 Task: Add Sprouts Artichoke Hearts to the cart.
Action: Mouse moved to (26, 257)
Screenshot: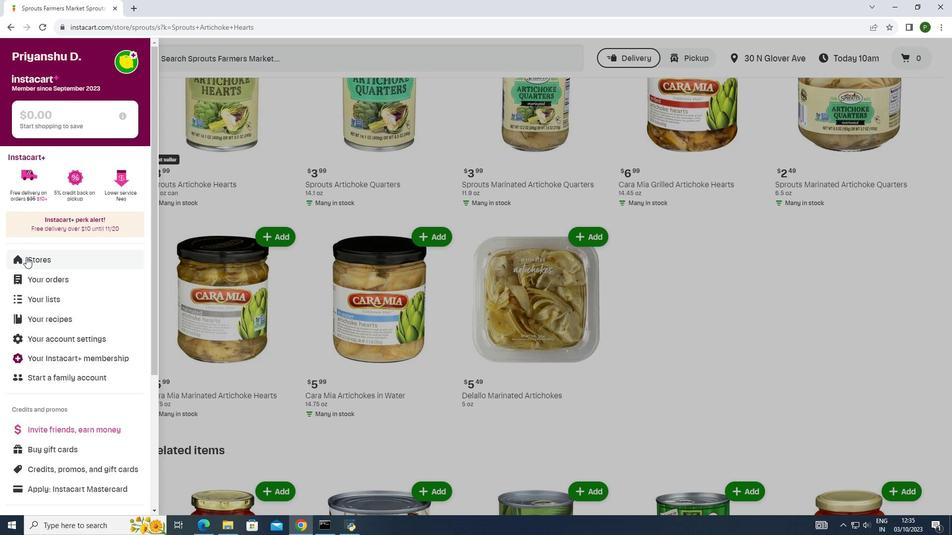 
Action: Mouse pressed left at (26, 257)
Screenshot: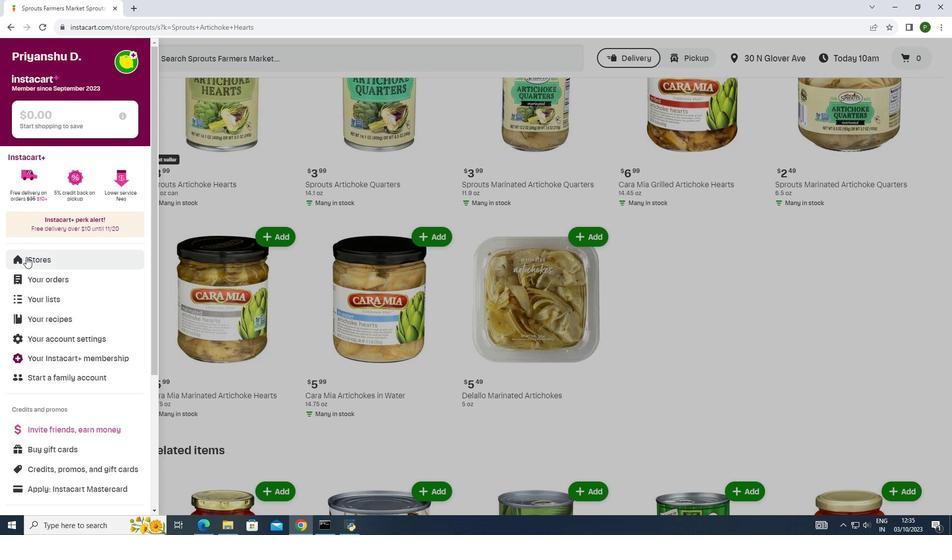
Action: Mouse moved to (212, 98)
Screenshot: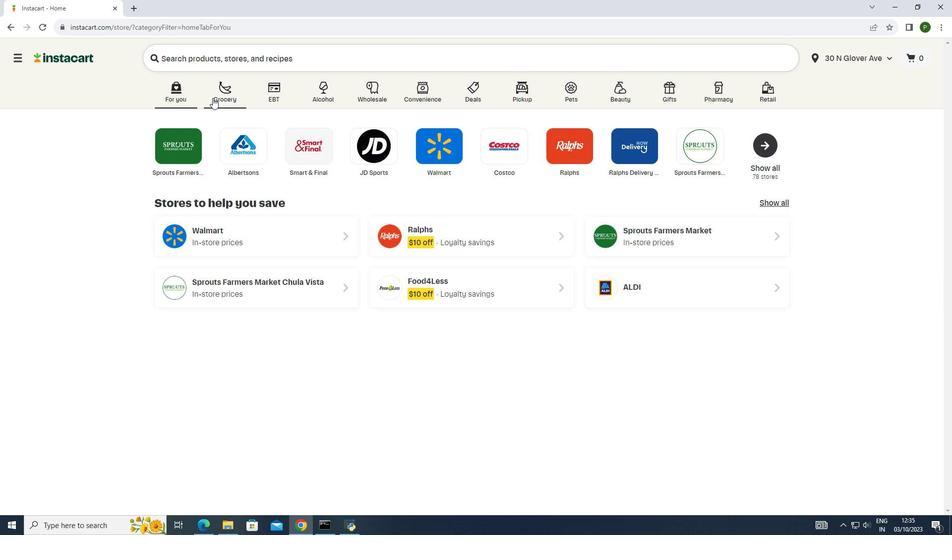 
Action: Mouse pressed left at (212, 98)
Screenshot: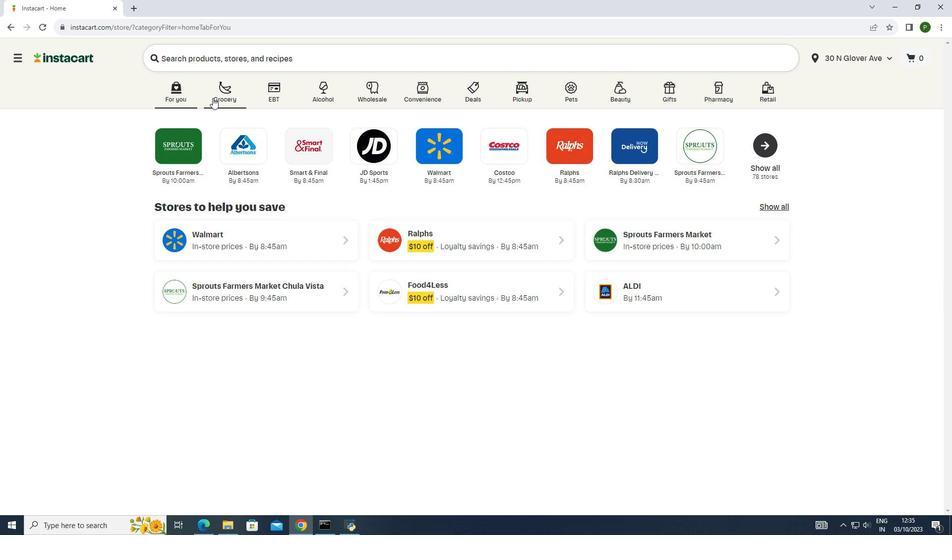 
Action: Mouse moved to (490, 157)
Screenshot: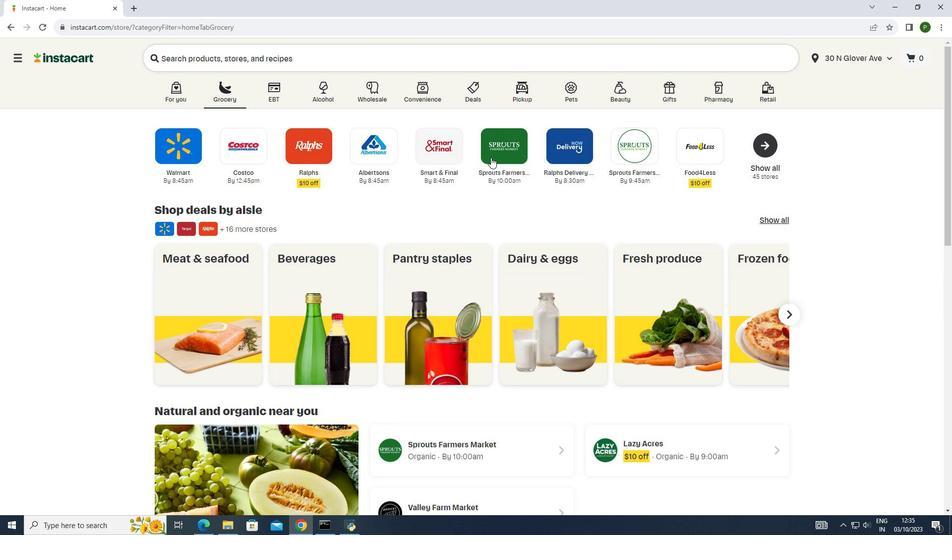 
Action: Mouse pressed left at (490, 157)
Screenshot: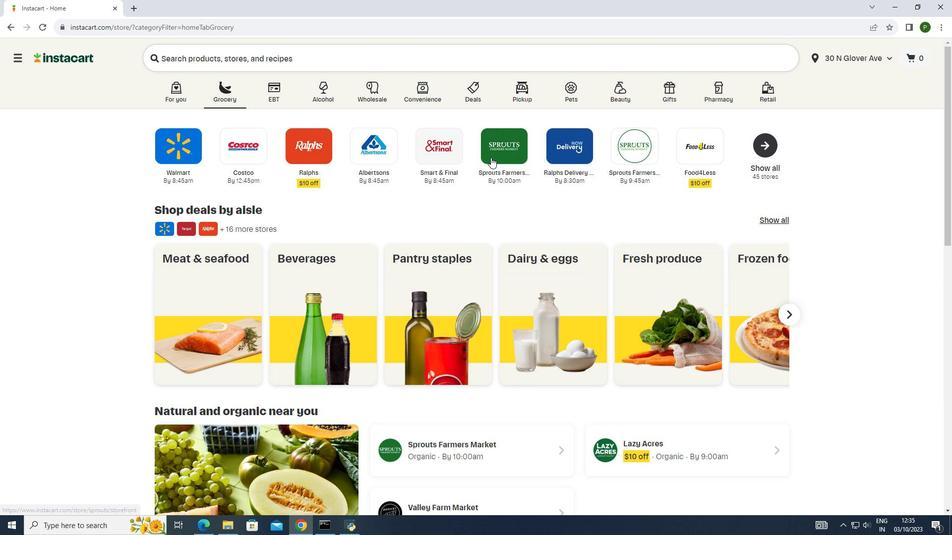 
Action: Mouse moved to (84, 266)
Screenshot: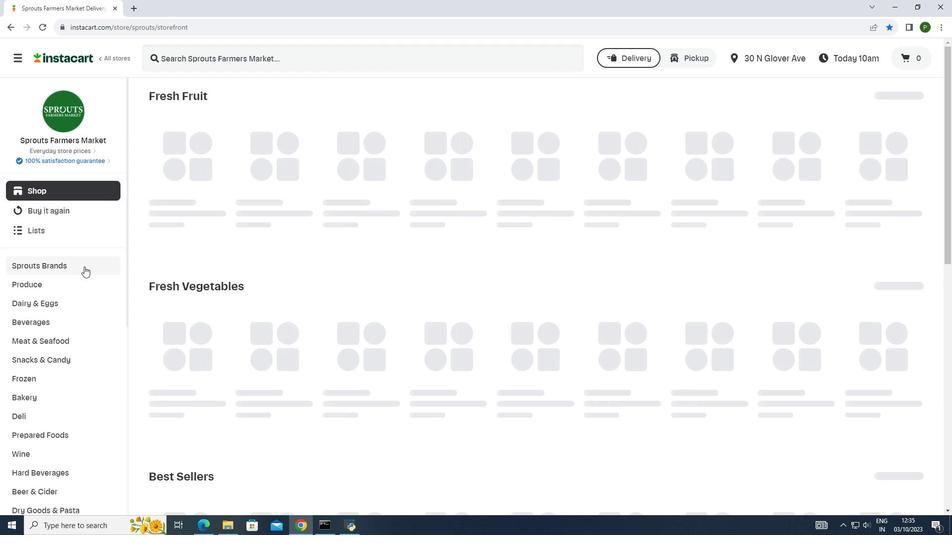 
Action: Mouse pressed left at (84, 266)
Screenshot: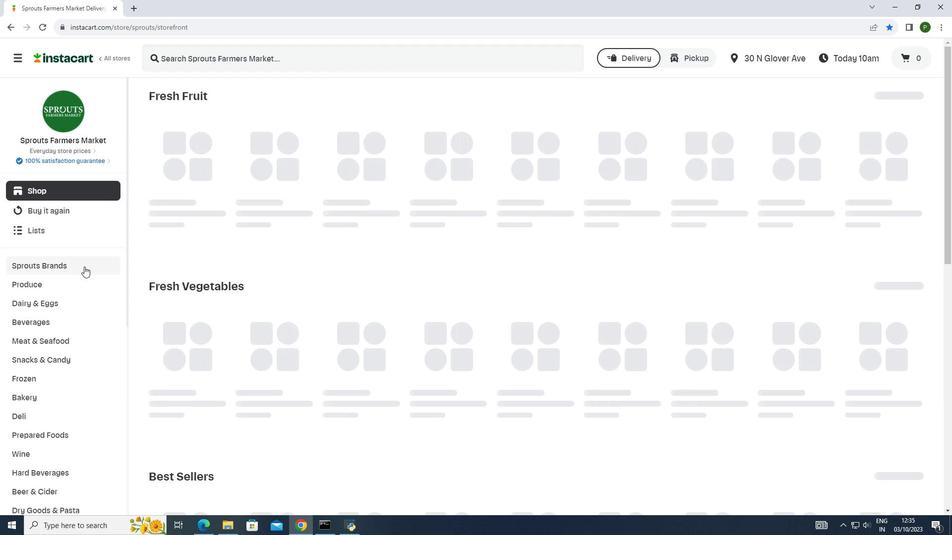 
Action: Mouse moved to (51, 344)
Screenshot: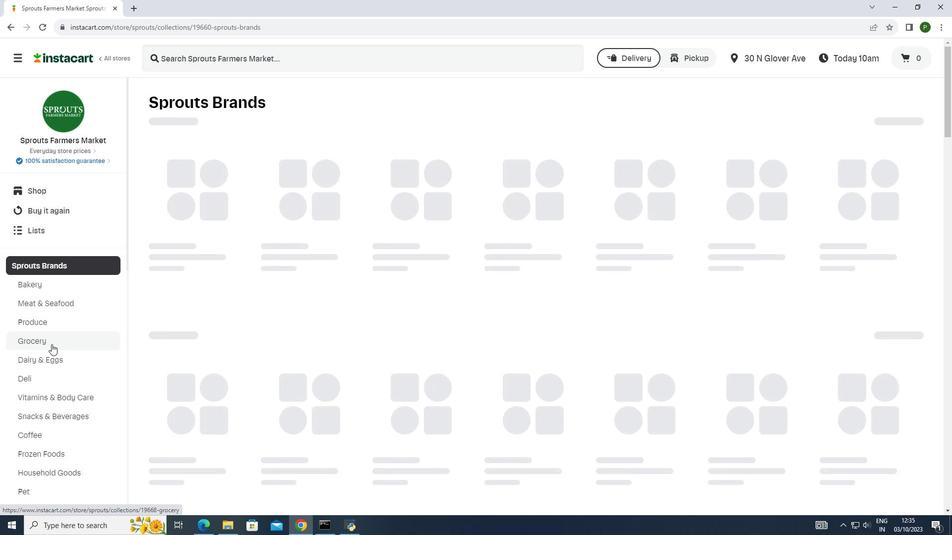 
Action: Mouse pressed left at (51, 344)
Screenshot: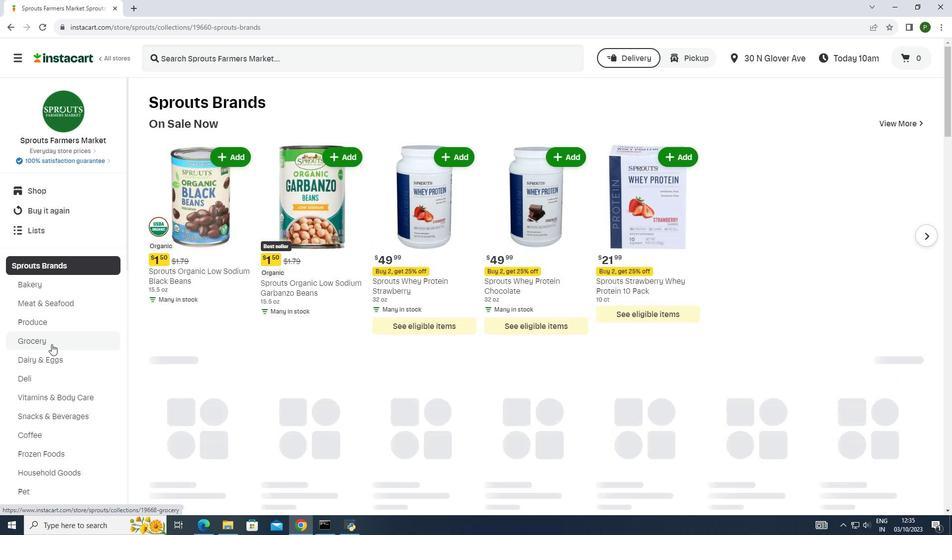 
Action: Mouse moved to (234, 155)
Screenshot: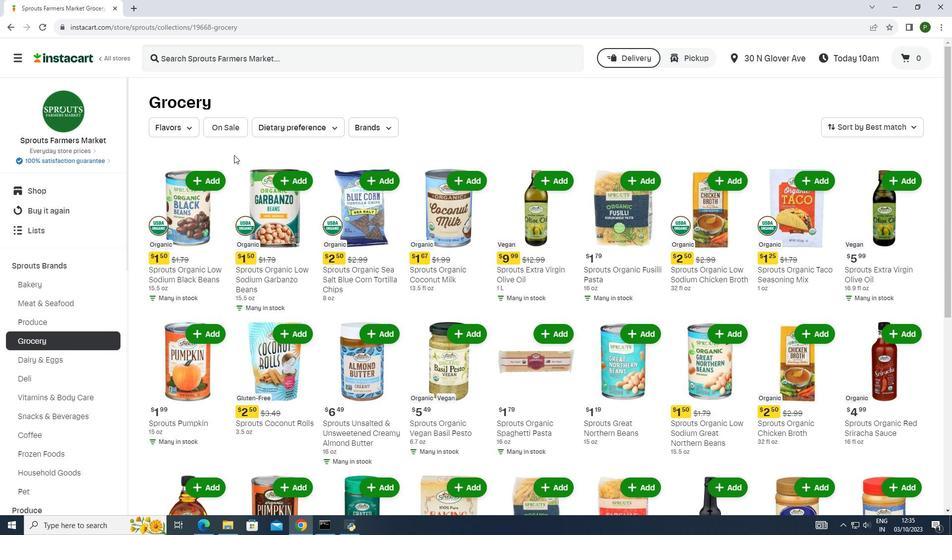 
Action: Mouse scrolled (234, 154) with delta (0, 0)
Screenshot: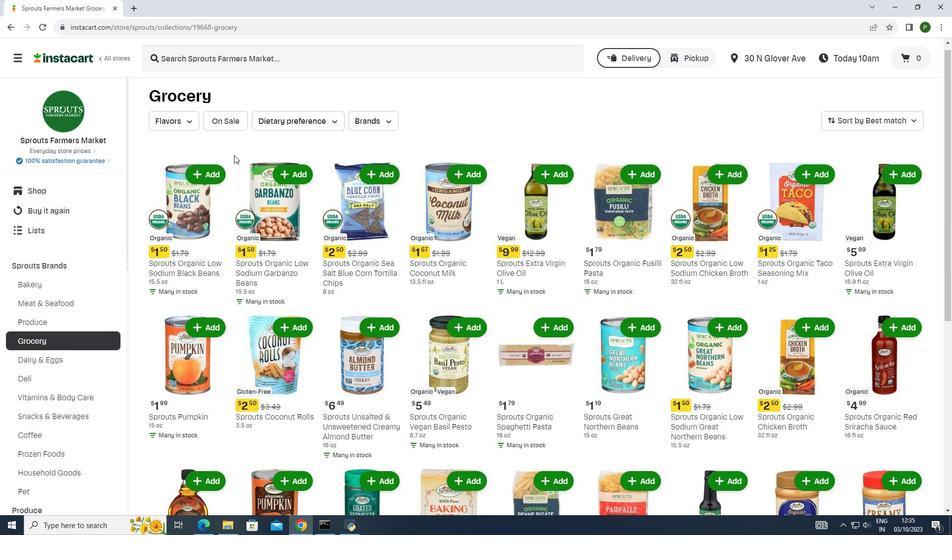 
Action: Mouse scrolled (234, 154) with delta (0, 0)
Screenshot: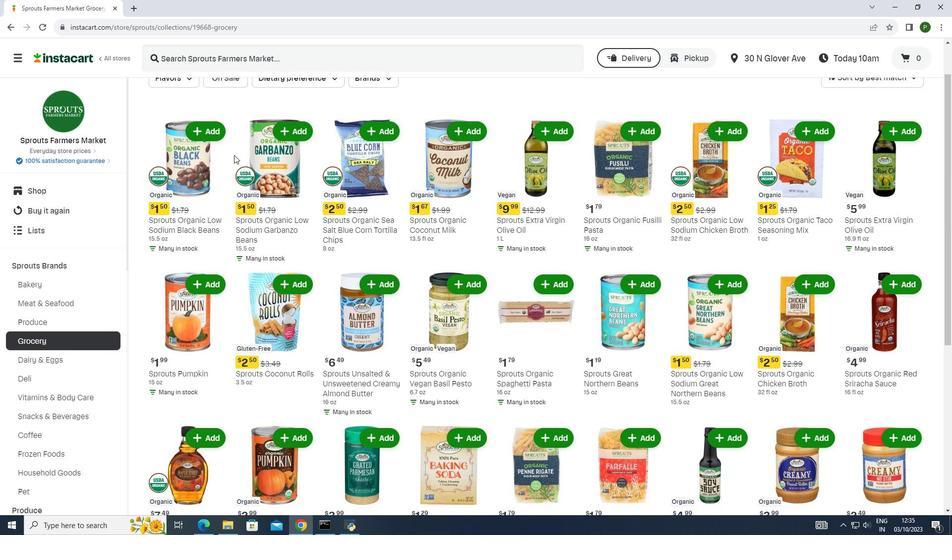 
Action: Mouse moved to (231, 174)
Screenshot: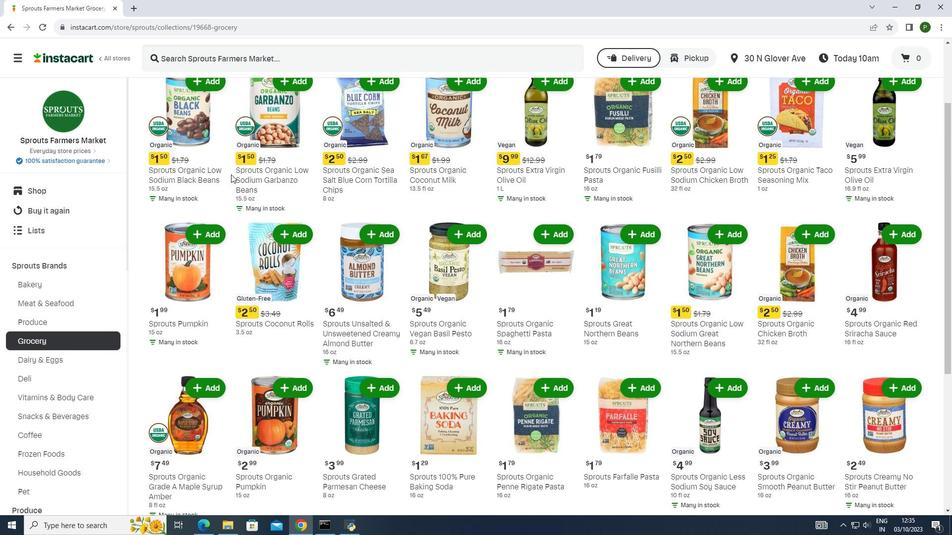 
Action: Mouse scrolled (231, 174) with delta (0, 0)
Screenshot: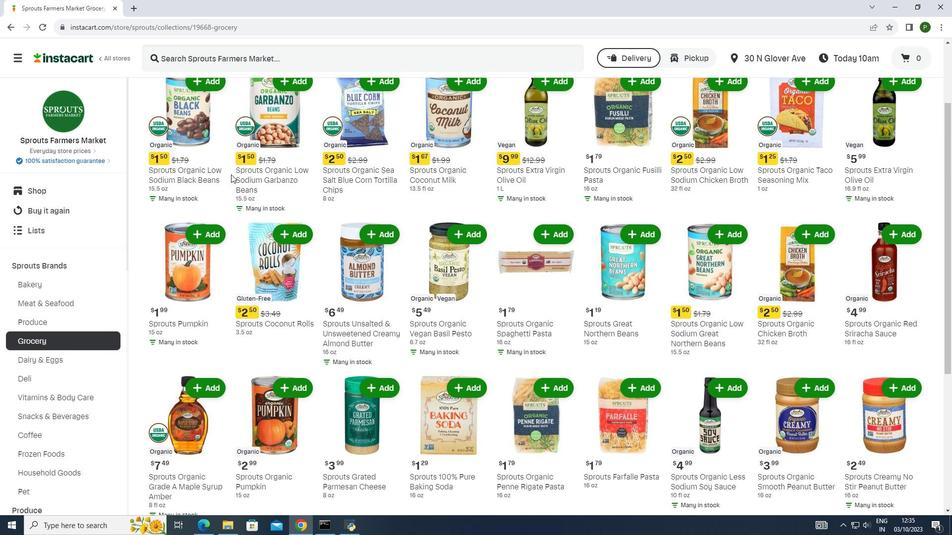 
Action: Mouse moved to (231, 174)
Screenshot: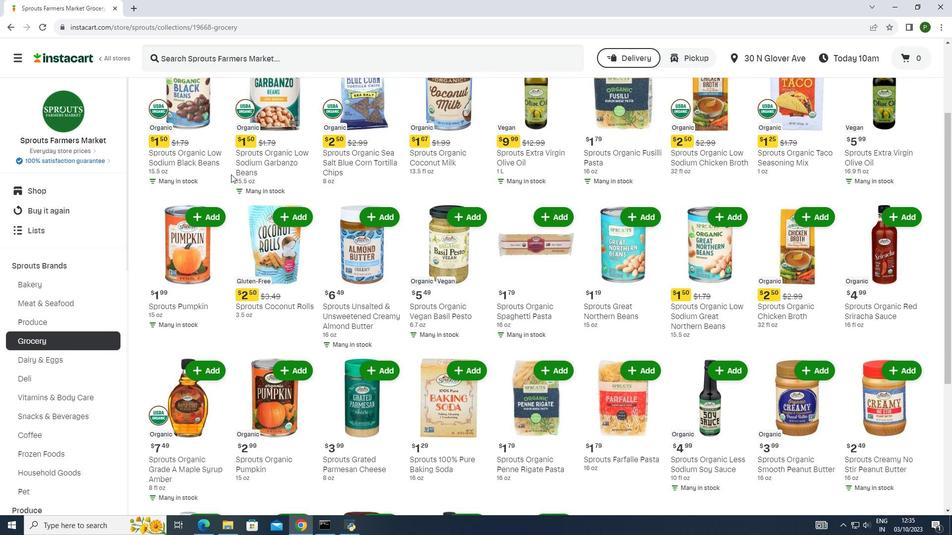 
Action: Mouse scrolled (231, 174) with delta (0, 0)
Screenshot: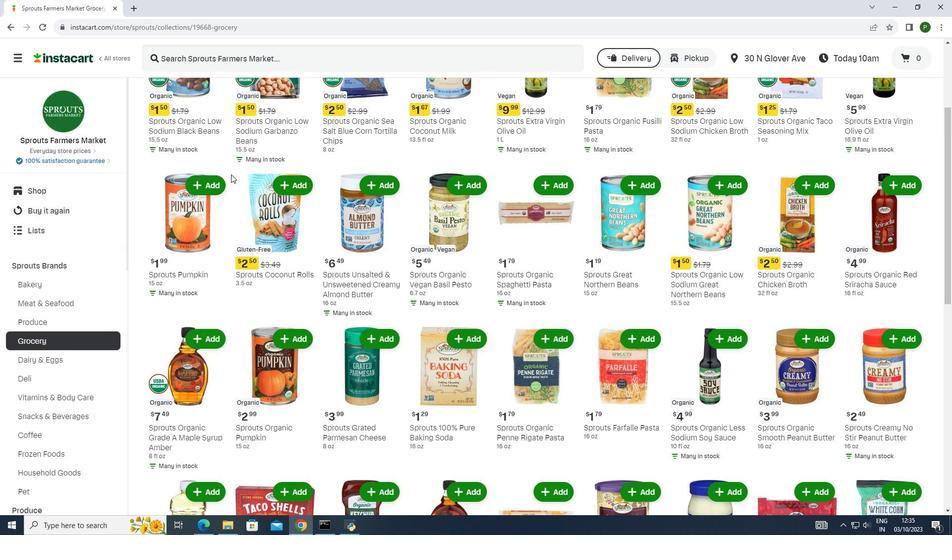 
Action: Mouse scrolled (231, 174) with delta (0, 0)
Screenshot: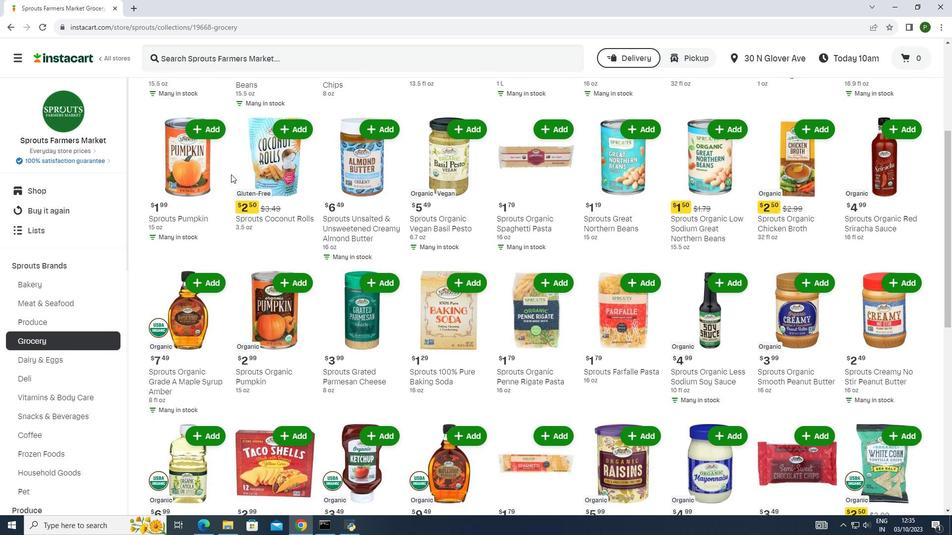 
Action: Mouse scrolled (231, 174) with delta (0, 0)
Screenshot: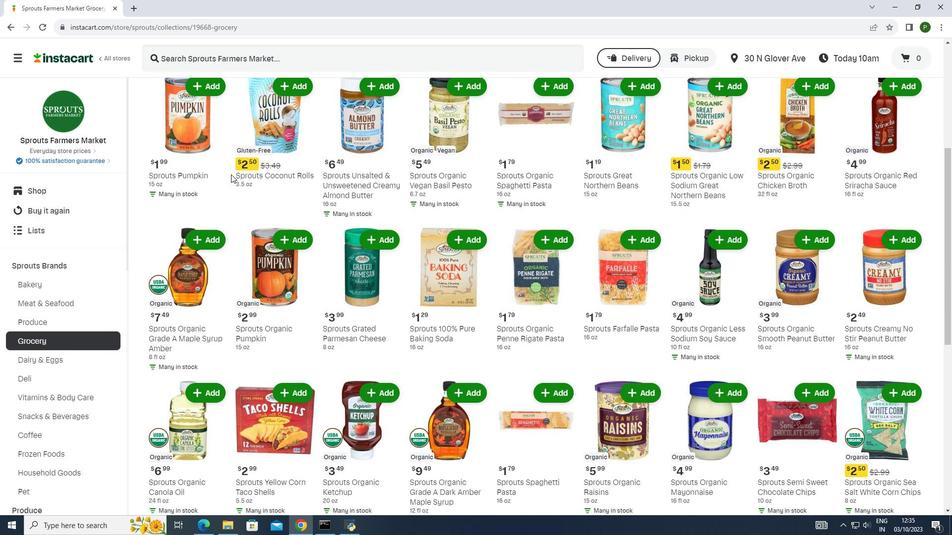 
Action: Mouse scrolled (231, 174) with delta (0, 0)
Screenshot: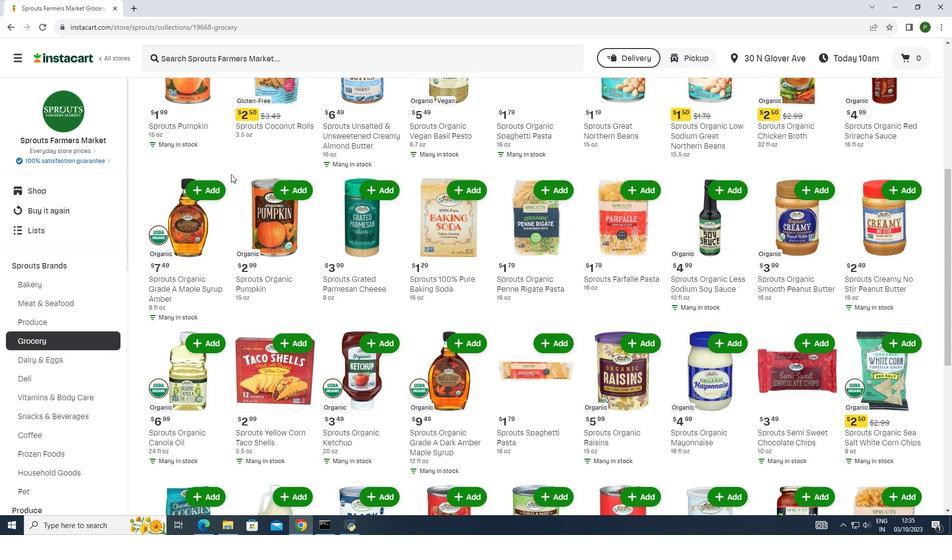 
Action: Mouse scrolled (231, 174) with delta (0, 0)
Screenshot: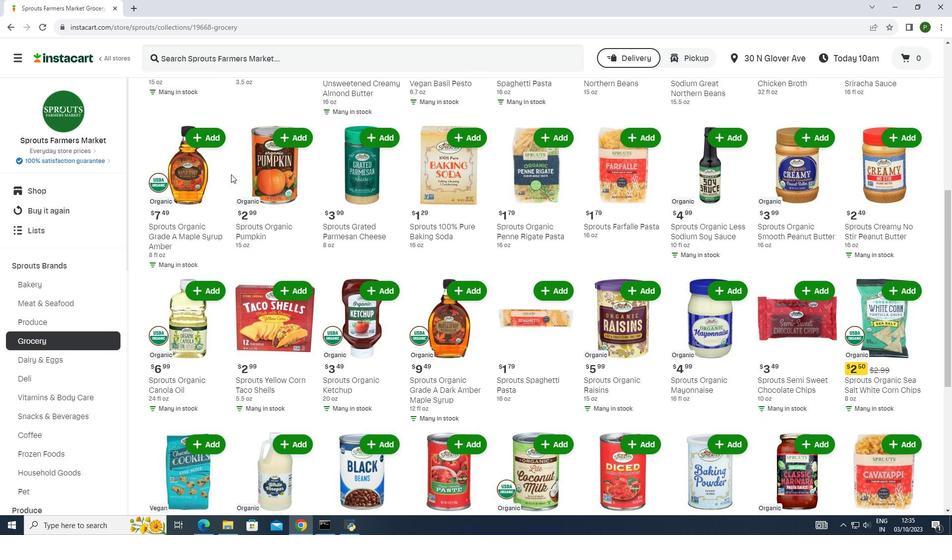 
Action: Mouse scrolled (231, 174) with delta (0, 0)
Screenshot: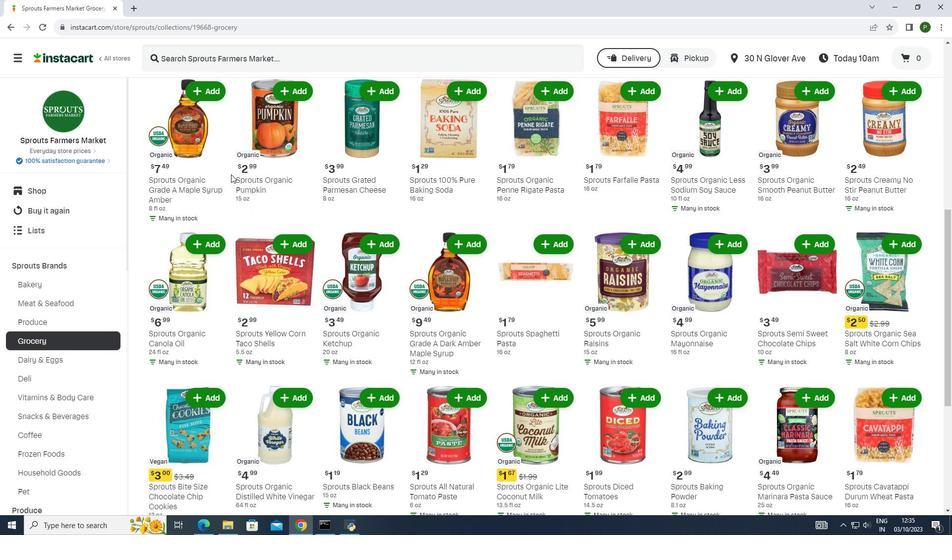 
Action: Mouse scrolled (231, 174) with delta (0, 0)
Screenshot: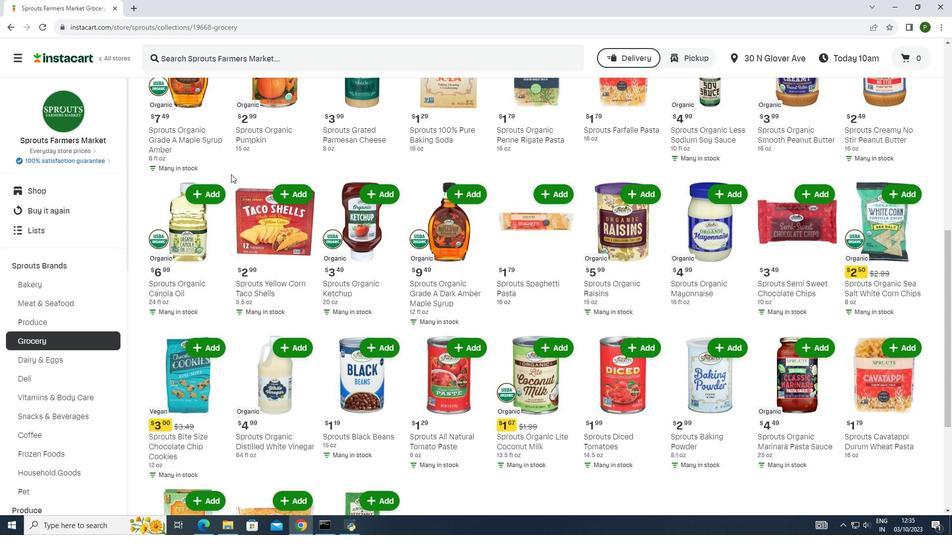 
Action: Mouse scrolled (231, 174) with delta (0, 0)
Screenshot: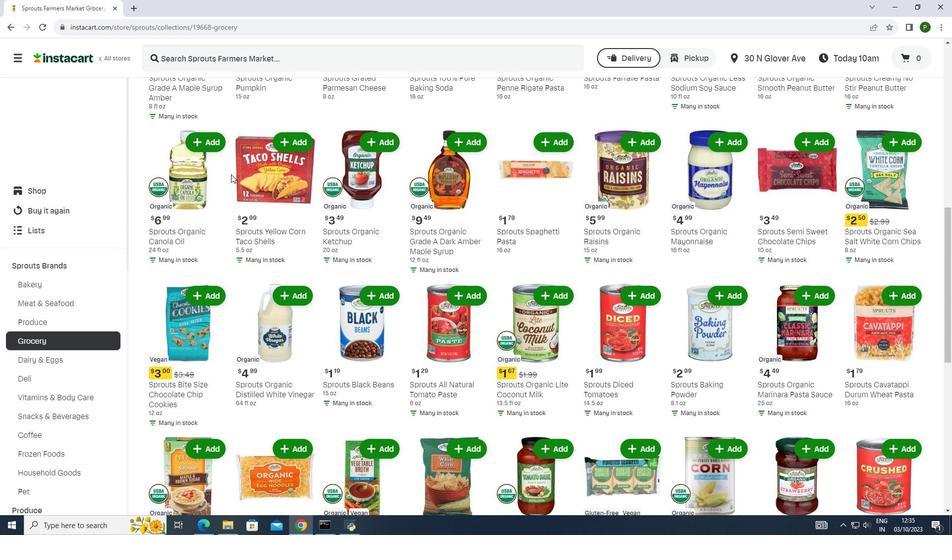 
Action: Mouse scrolled (231, 174) with delta (0, 0)
Screenshot: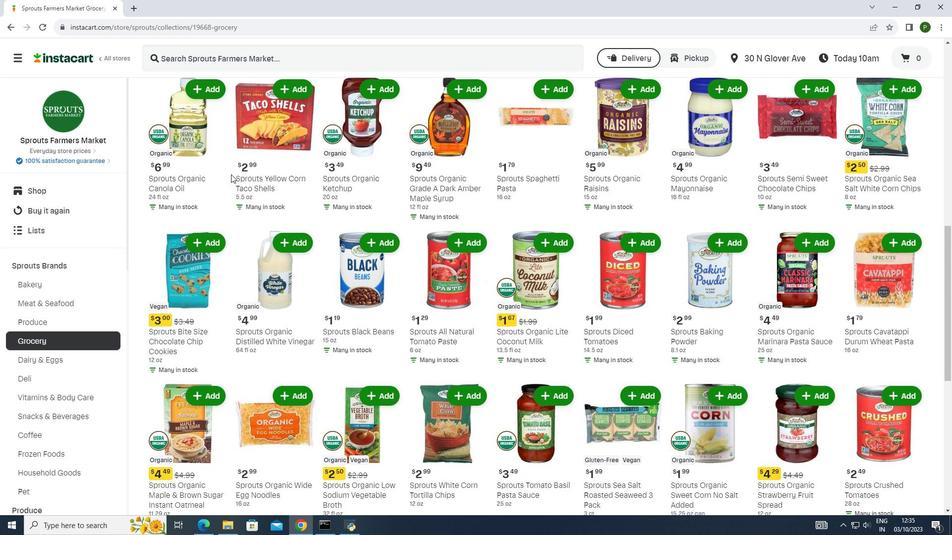 
Action: Mouse scrolled (231, 174) with delta (0, 0)
Screenshot: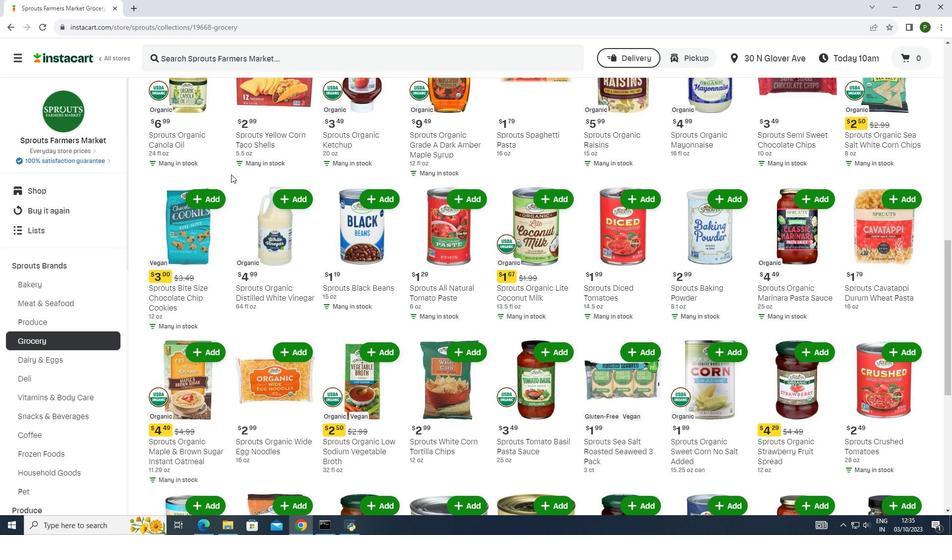 
Action: Mouse scrolled (231, 174) with delta (0, 0)
Screenshot: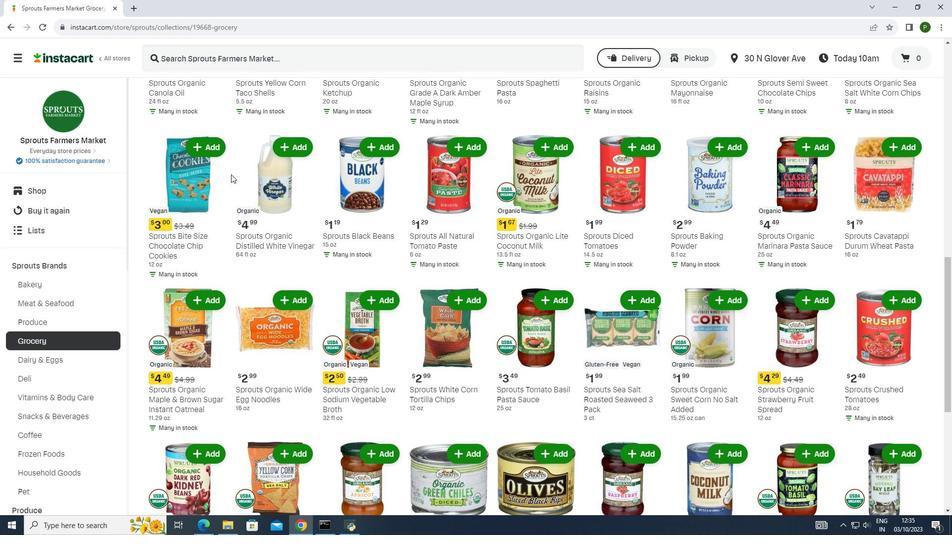 
Action: Mouse scrolled (231, 174) with delta (0, 0)
Screenshot: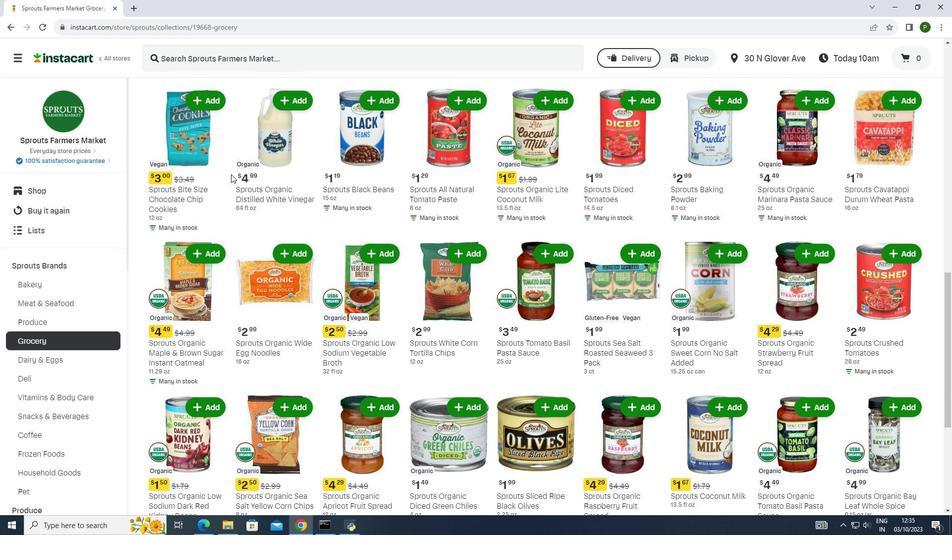 
Action: Mouse scrolled (231, 174) with delta (0, 0)
Screenshot: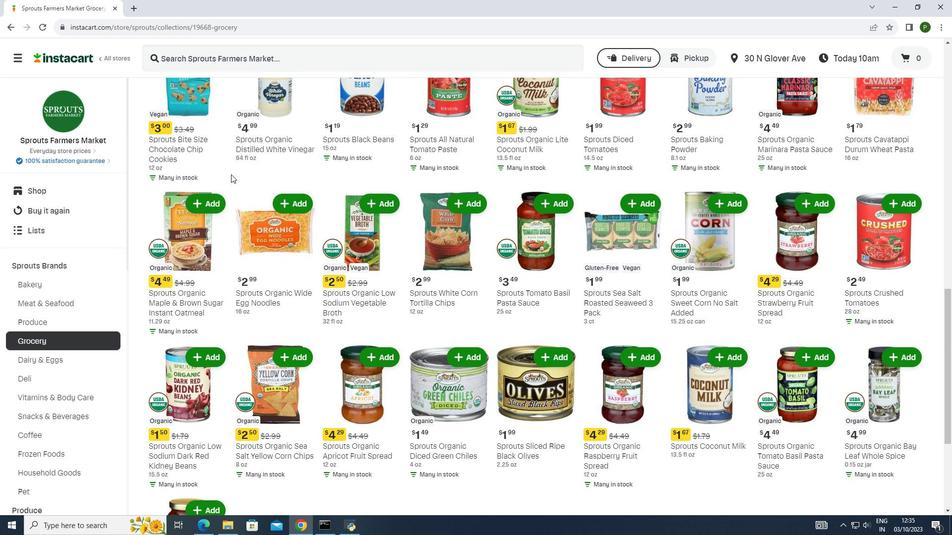 
Action: Mouse scrolled (231, 174) with delta (0, 0)
Screenshot: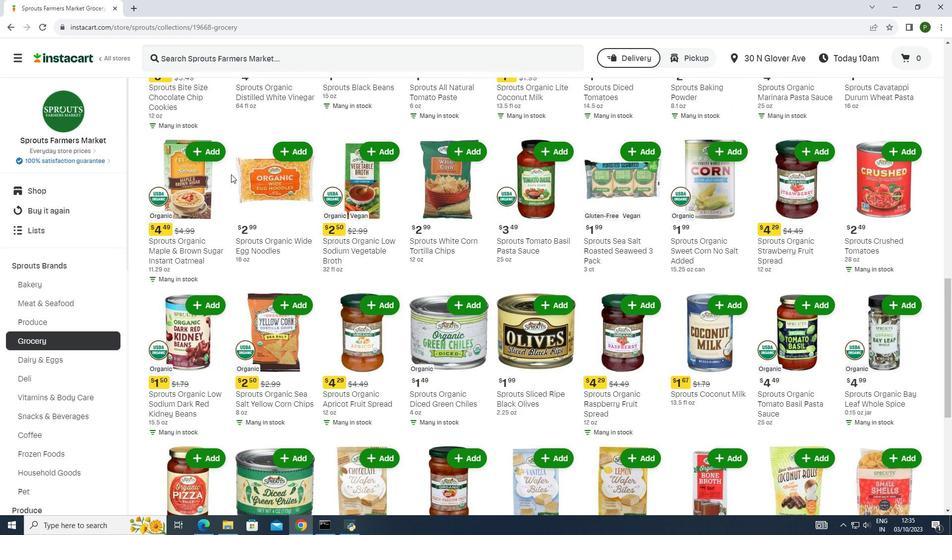 
Action: Mouse scrolled (231, 174) with delta (0, 0)
Screenshot: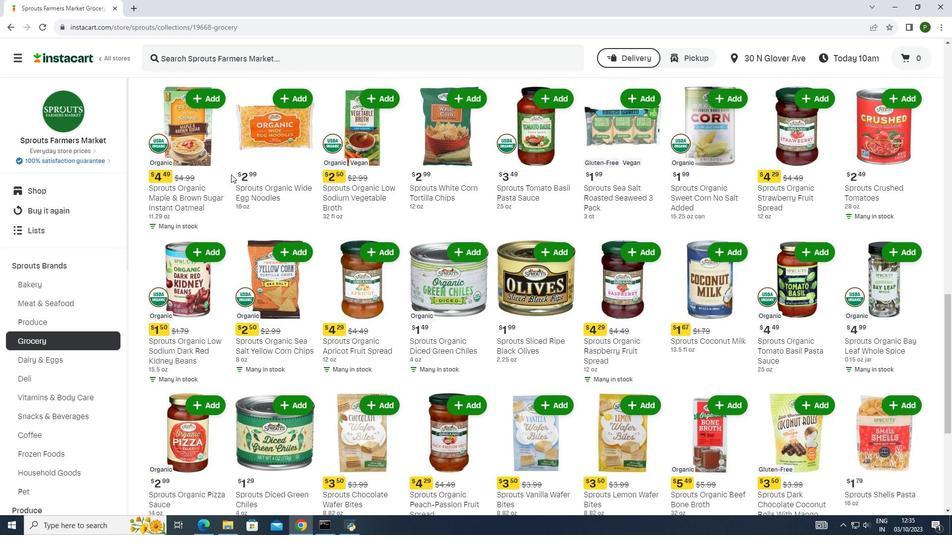 
Action: Mouse scrolled (231, 174) with delta (0, 0)
Screenshot: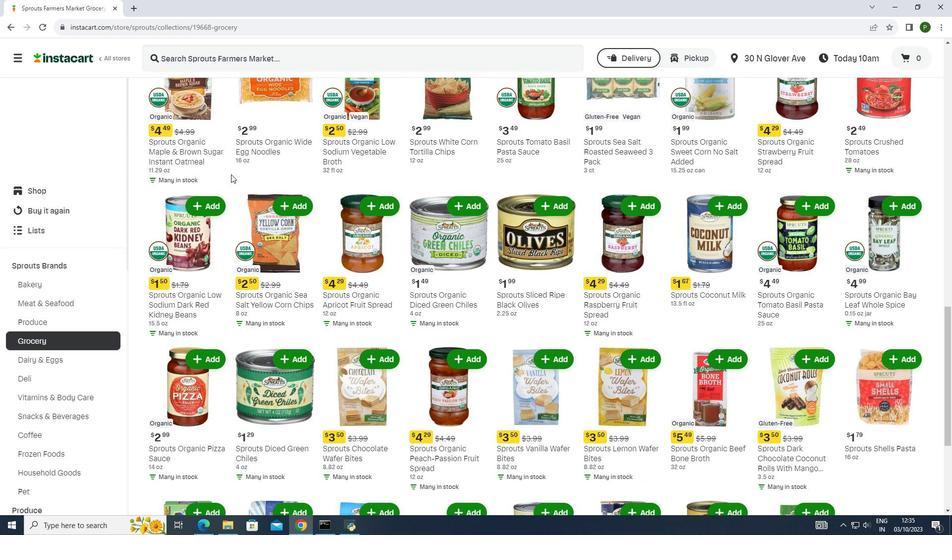 
Action: Mouse scrolled (231, 174) with delta (0, 0)
Screenshot: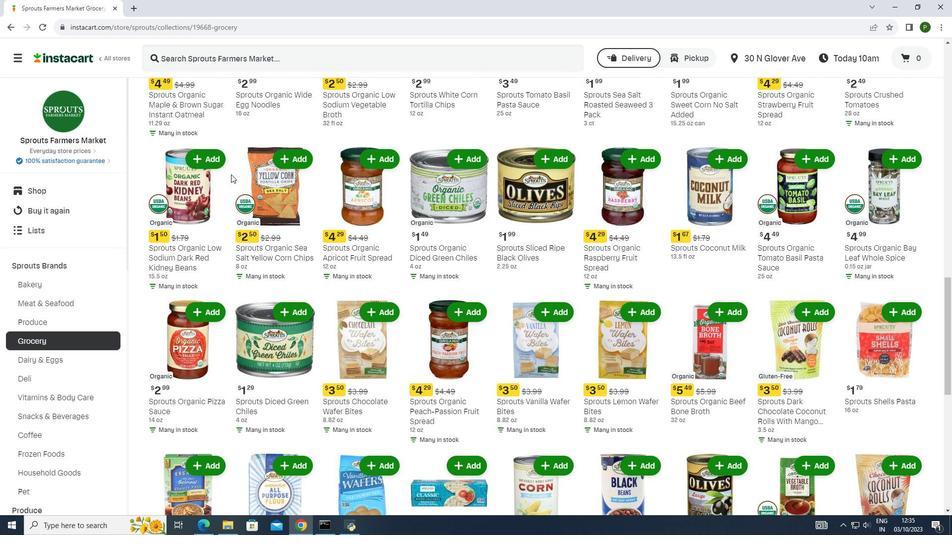 
Action: Mouse scrolled (231, 174) with delta (0, 0)
Screenshot: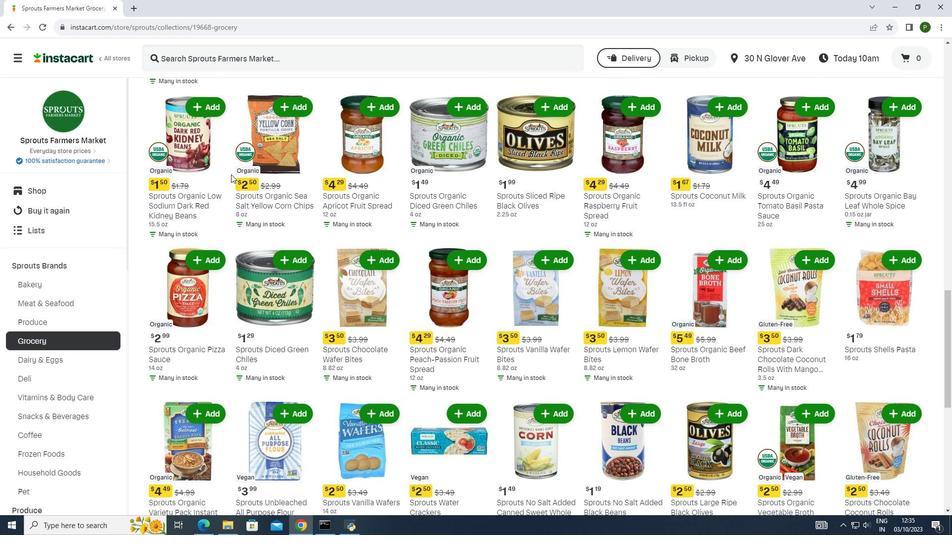 
Action: Mouse scrolled (231, 174) with delta (0, 0)
Screenshot: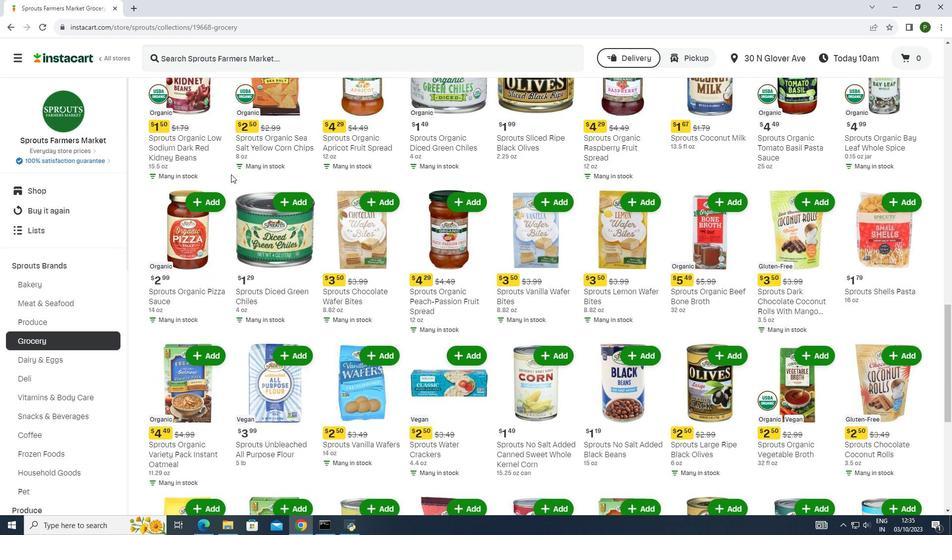 
Action: Mouse scrolled (231, 174) with delta (0, 0)
Screenshot: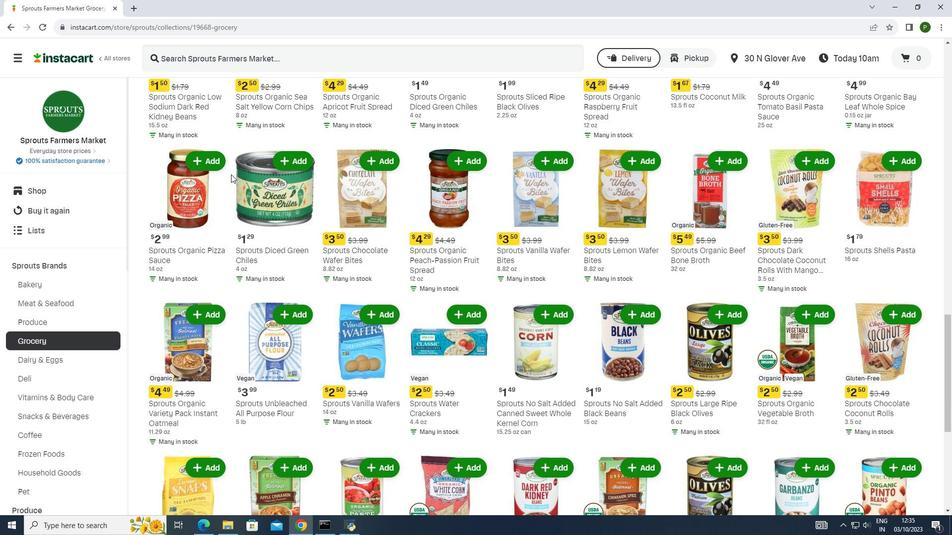 
Action: Mouse scrolled (231, 174) with delta (0, 0)
Screenshot: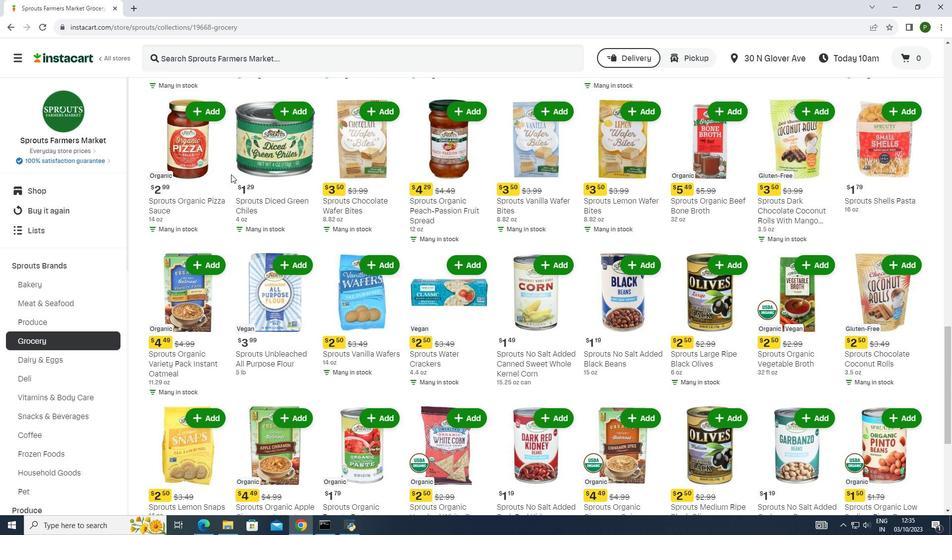 
Action: Mouse scrolled (231, 174) with delta (0, 0)
Screenshot: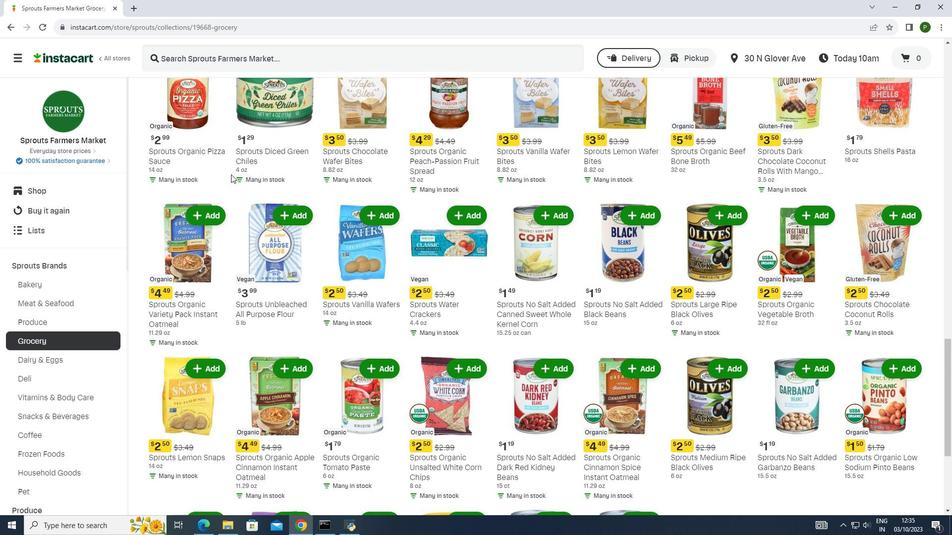 
Action: Mouse scrolled (231, 174) with delta (0, 0)
Screenshot: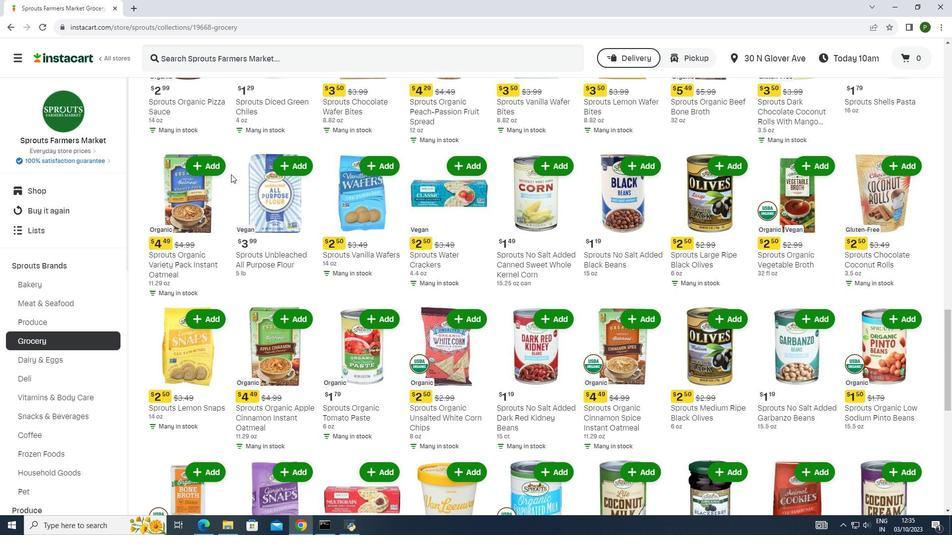 
Action: Mouse scrolled (231, 174) with delta (0, 0)
Screenshot: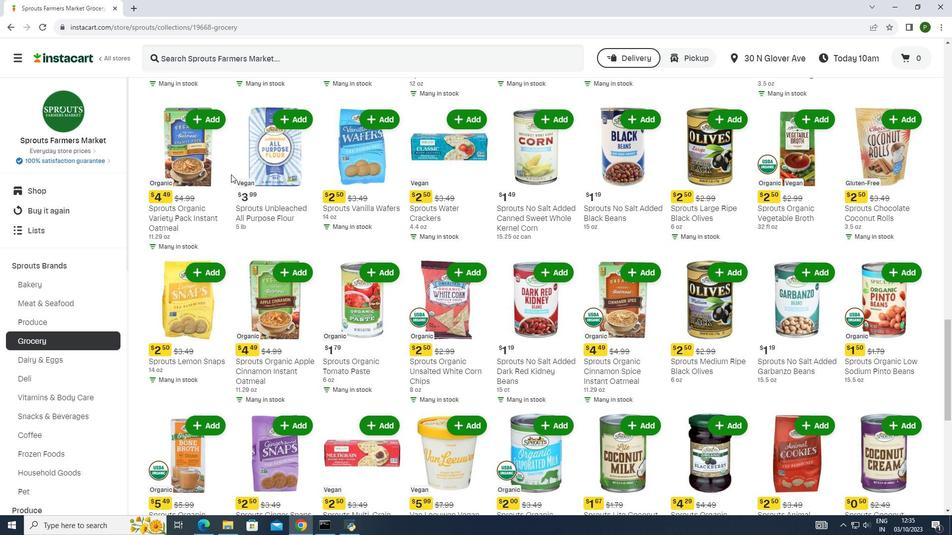 
Action: Mouse scrolled (231, 174) with delta (0, 0)
Screenshot: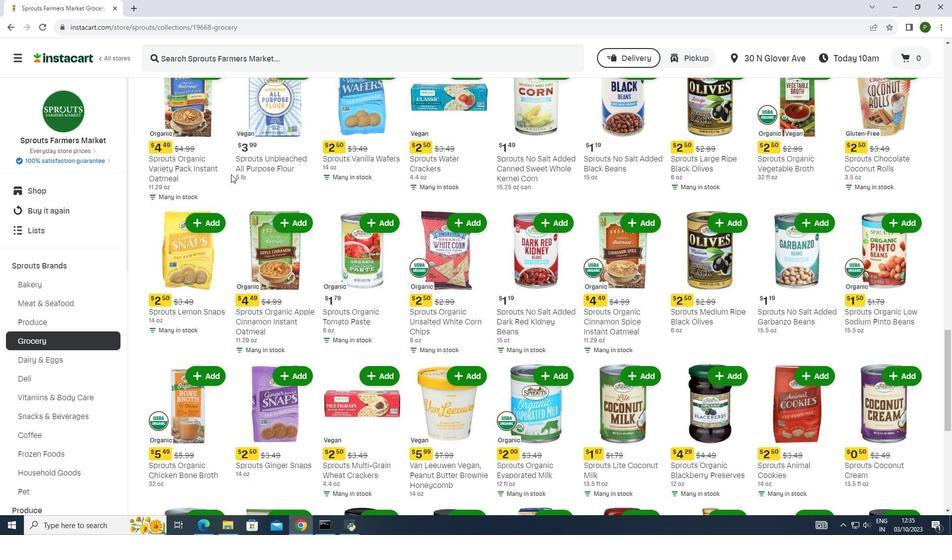 
Action: Mouse scrolled (231, 174) with delta (0, 0)
Screenshot: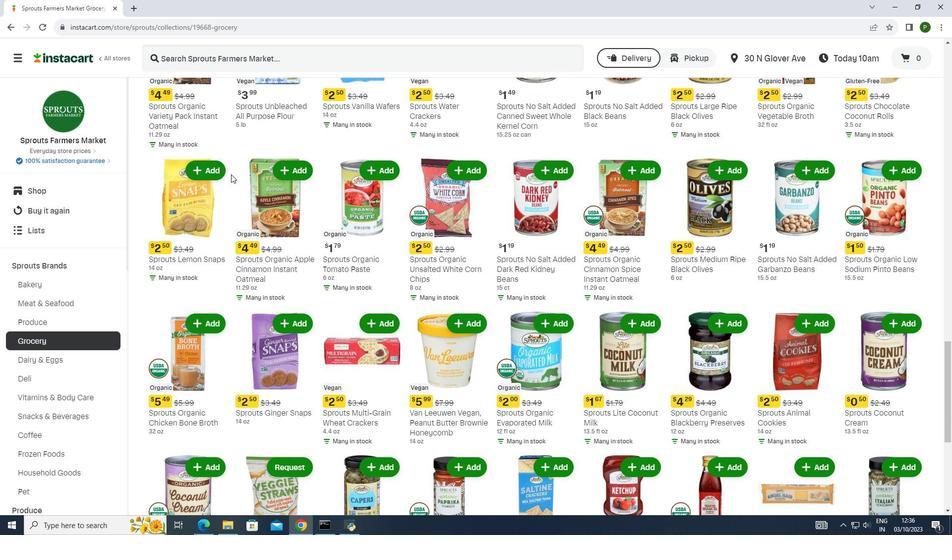 
Action: Mouse scrolled (231, 174) with delta (0, 0)
Screenshot: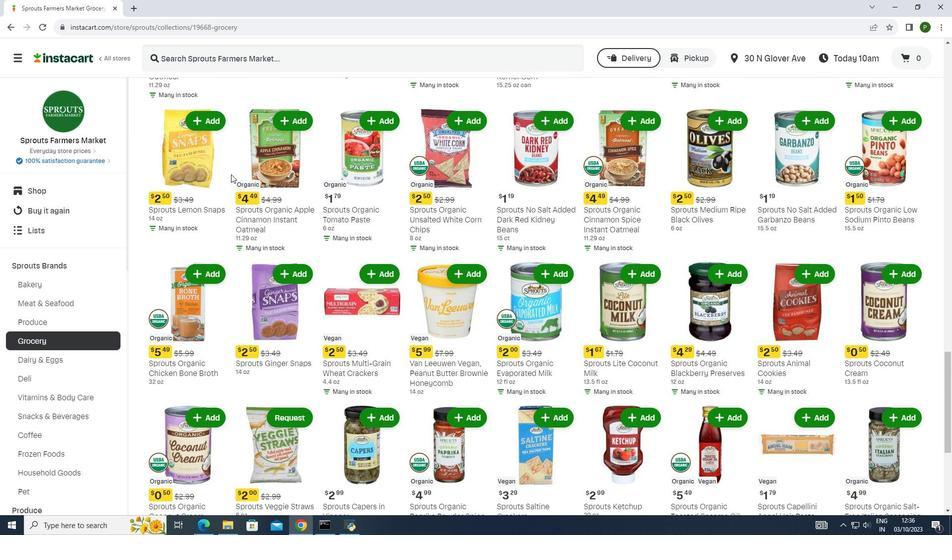 
Action: Mouse scrolled (231, 174) with delta (0, 0)
Screenshot: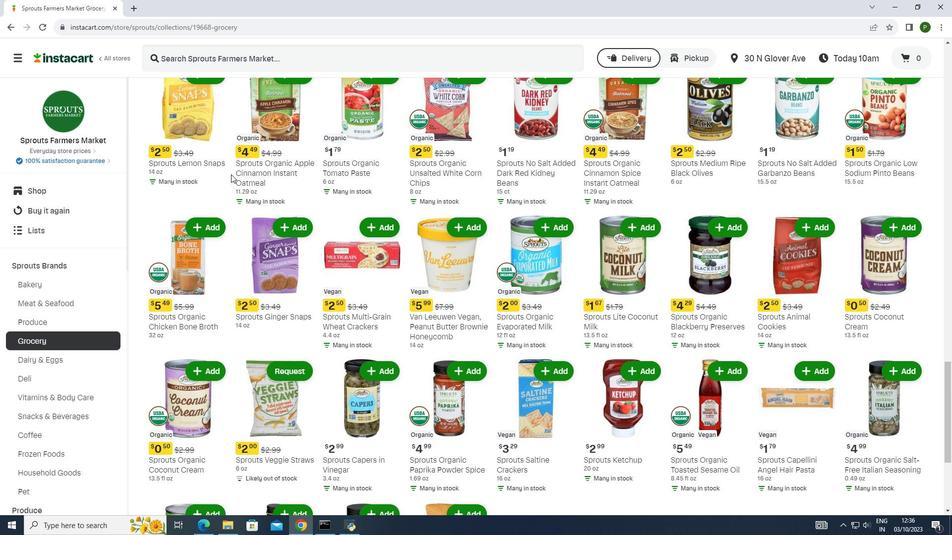 
Action: Mouse scrolled (231, 174) with delta (0, 0)
Screenshot: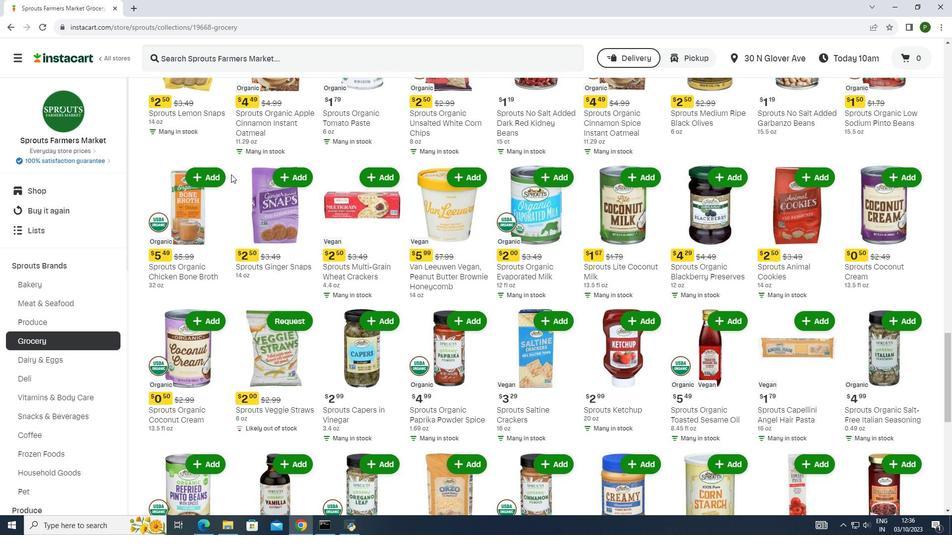
Action: Mouse scrolled (231, 174) with delta (0, 0)
Screenshot: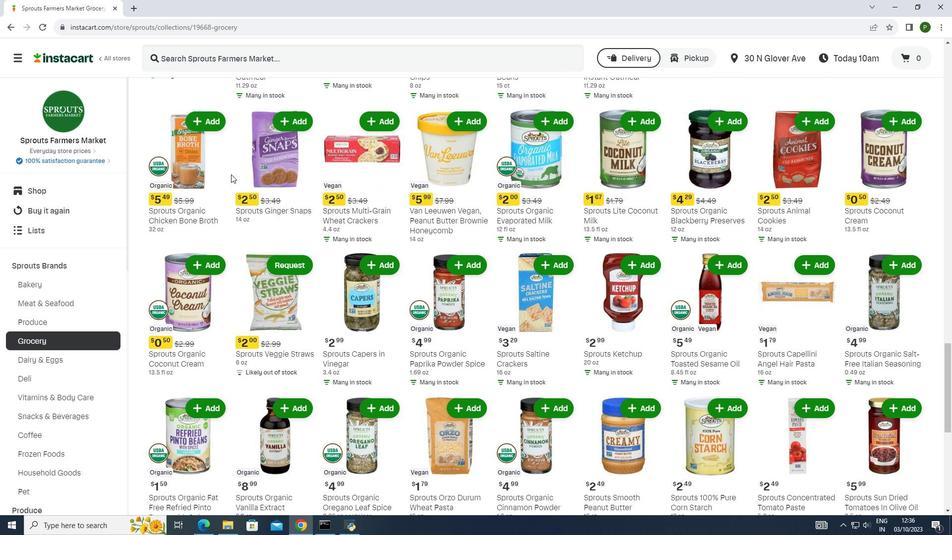 
Action: Mouse scrolled (231, 174) with delta (0, 0)
Screenshot: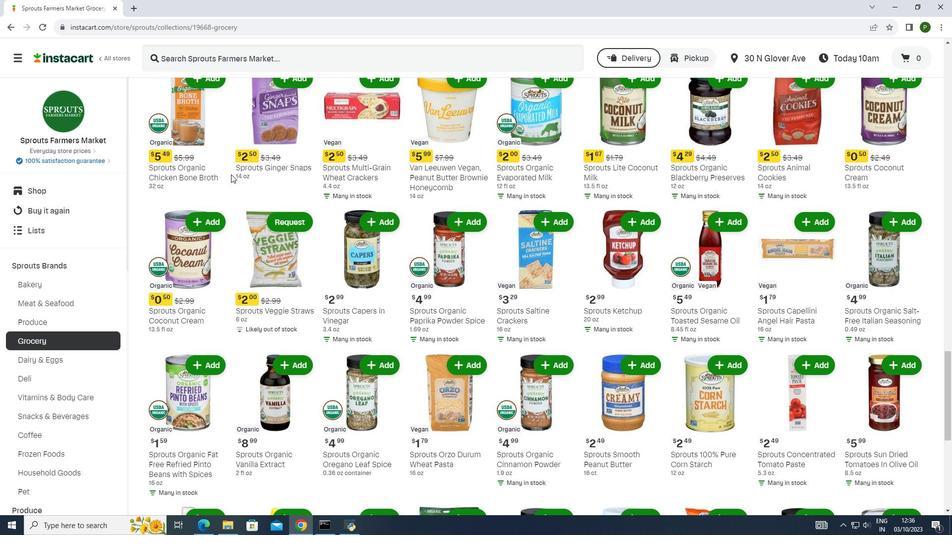 
Action: Mouse scrolled (231, 174) with delta (0, 0)
Screenshot: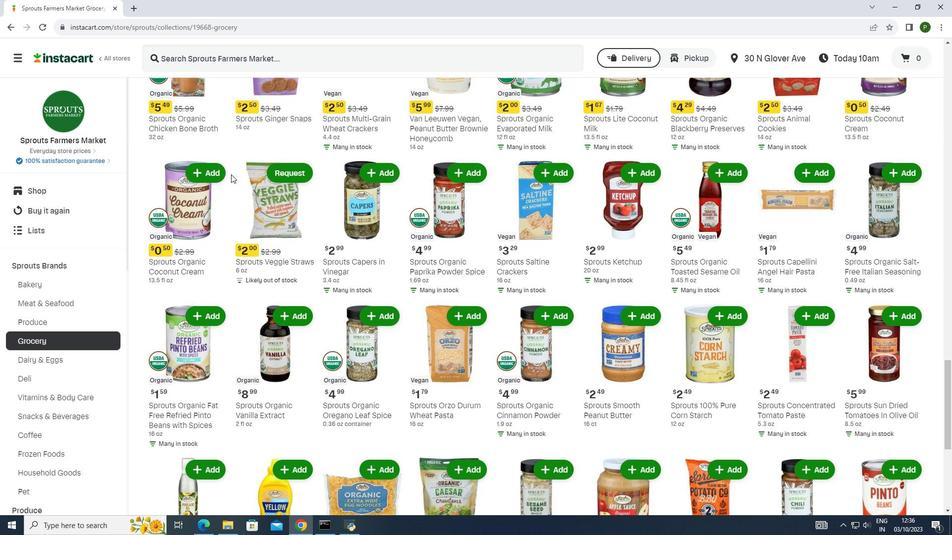 
Action: Mouse moved to (230, 174)
Screenshot: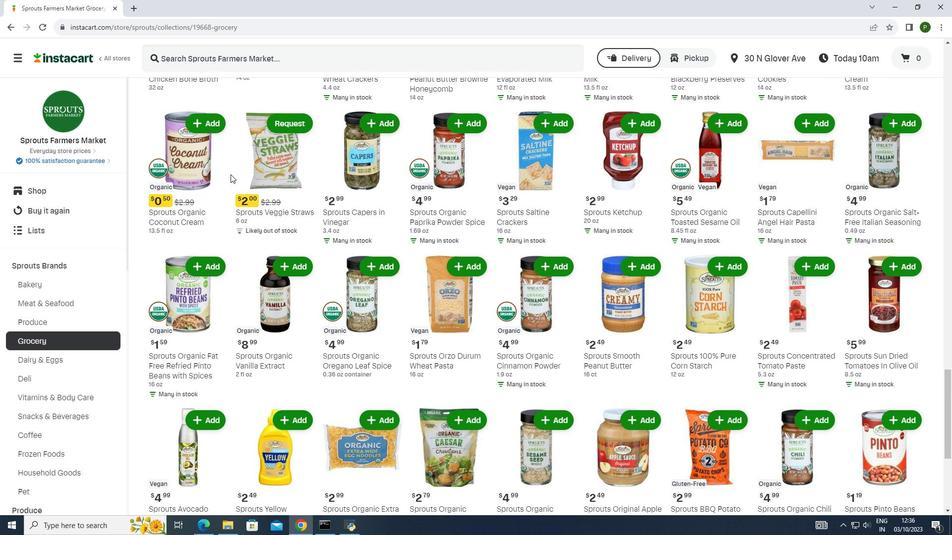 
Action: Mouse scrolled (230, 174) with delta (0, 0)
Screenshot: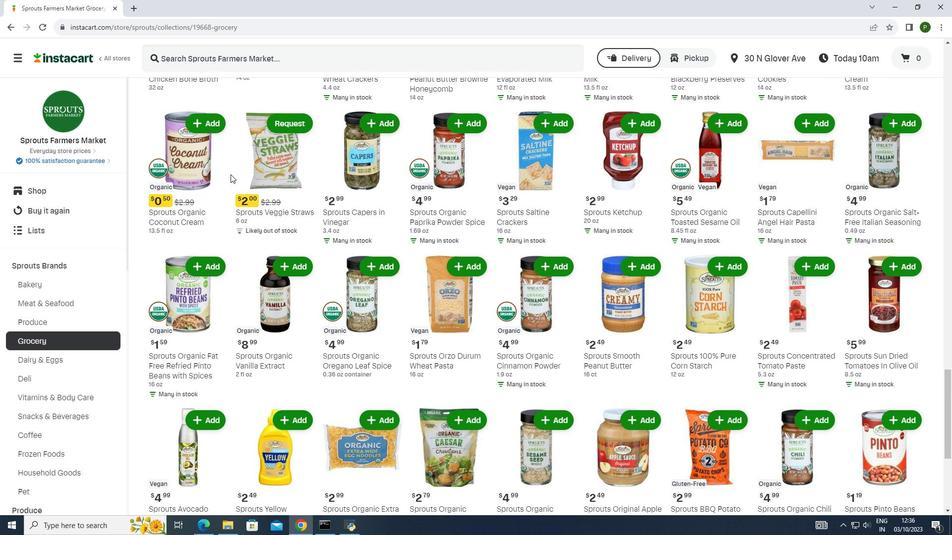 
Action: Mouse scrolled (230, 174) with delta (0, 0)
Screenshot: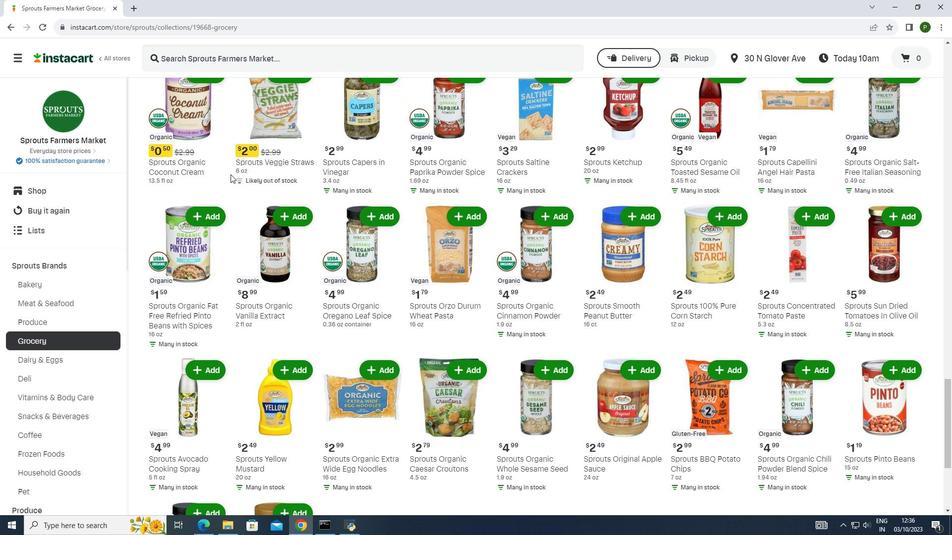 
Action: Mouse scrolled (230, 174) with delta (0, 0)
Screenshot: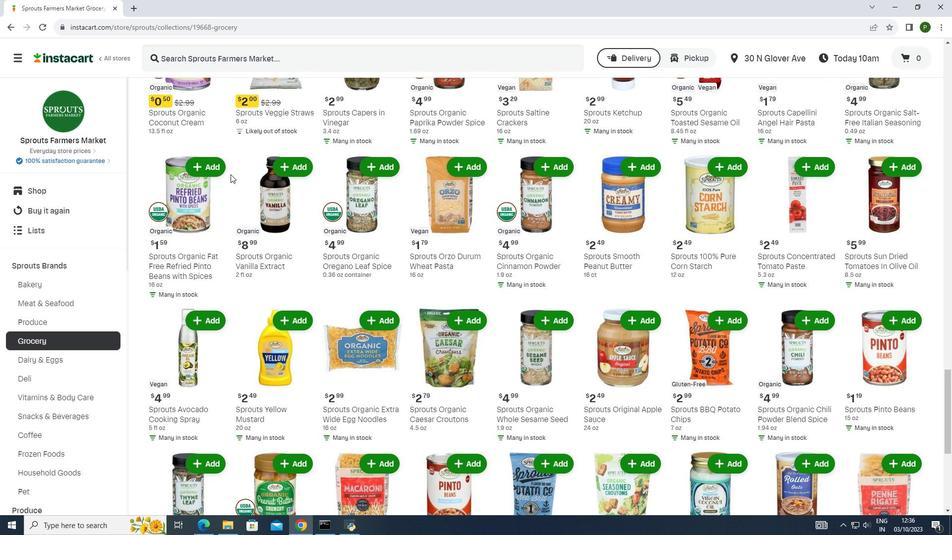 
Action: Mouse scrolled (230, 174) with delta (0, 0)
Screenshot: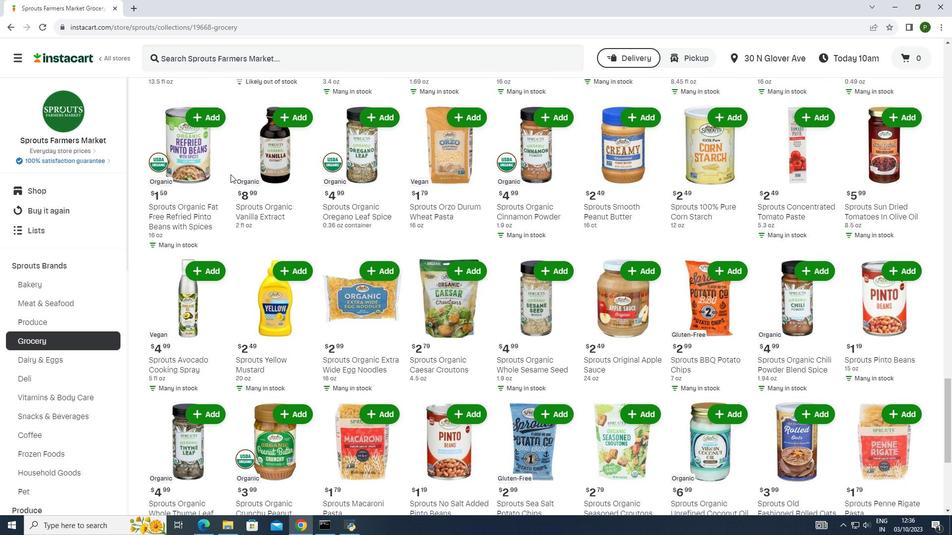 
Action: Mouse scrolled (230, 174) with delta (0, 0)
Screenshot: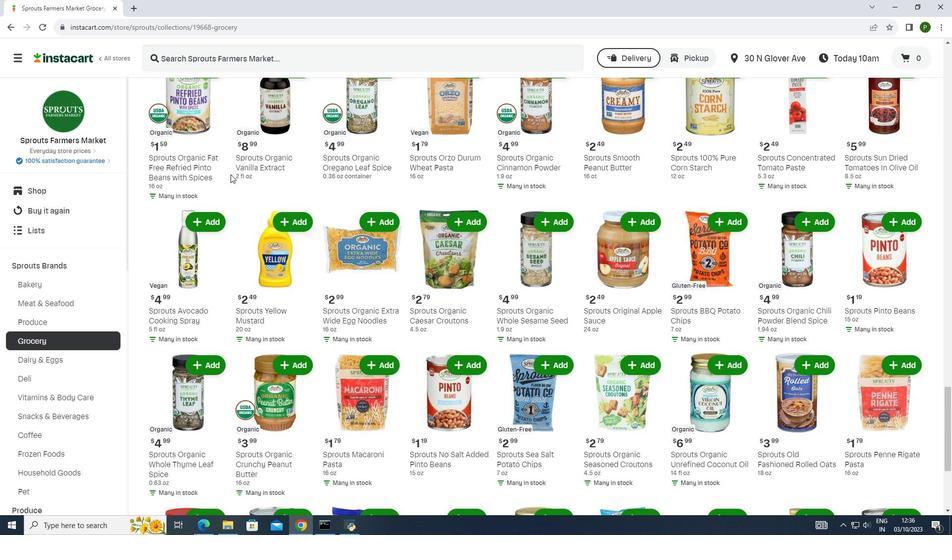 
Action: Mouse scrolled (230, 174) with delta (0, 0)
Screenshot: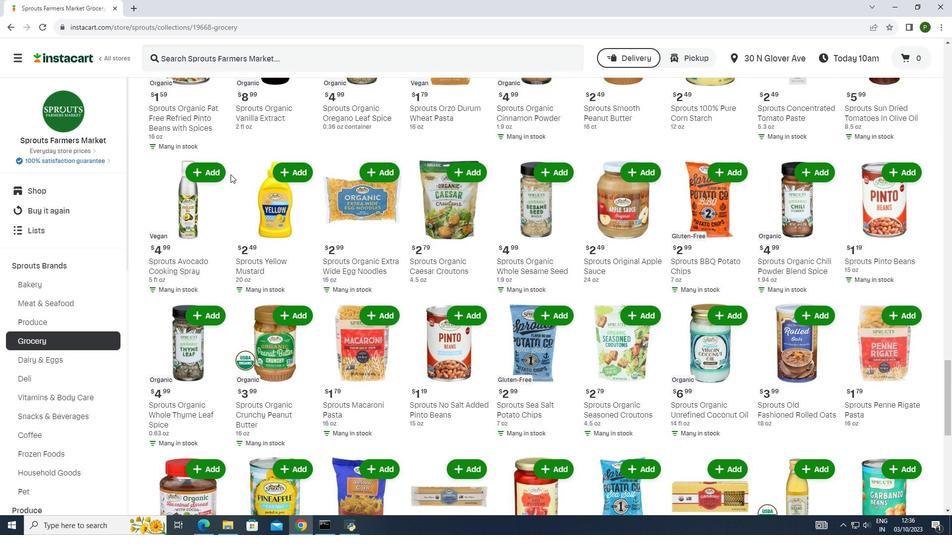 
Action: Mouse scrolled (230, 174) with delta (0, 0)
Screenshot: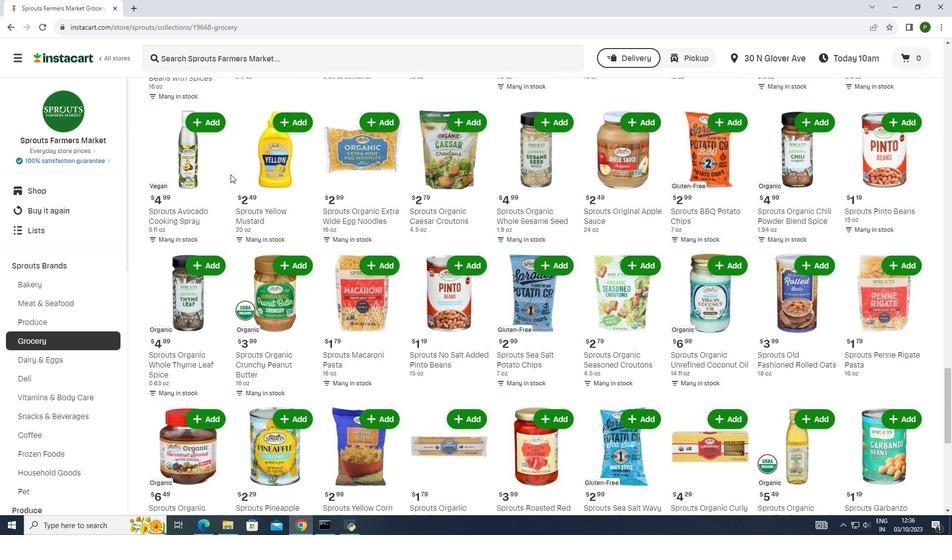 
Action: Mouse moved to (235, 207)
Screenshot: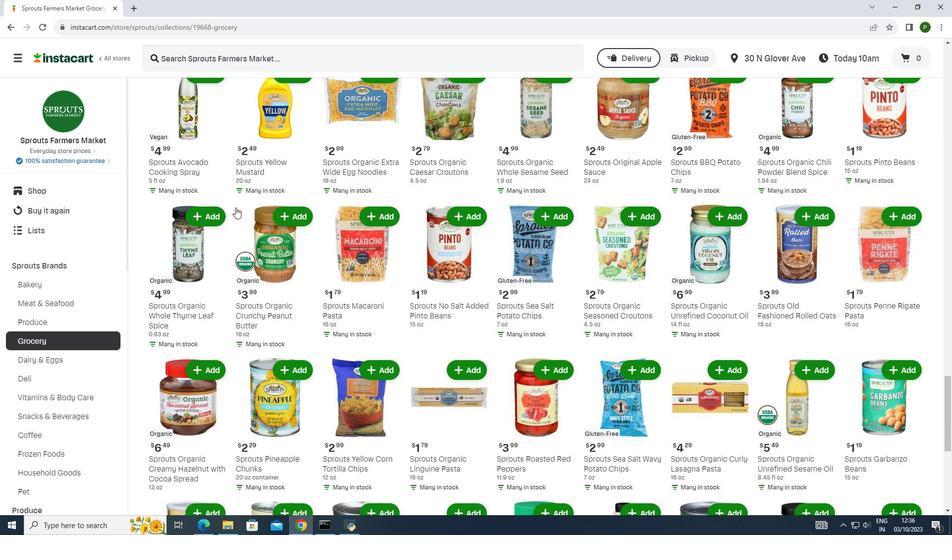 
Action: Mouse scrolled (235, 207) with delta (0, 0)
Screenshot: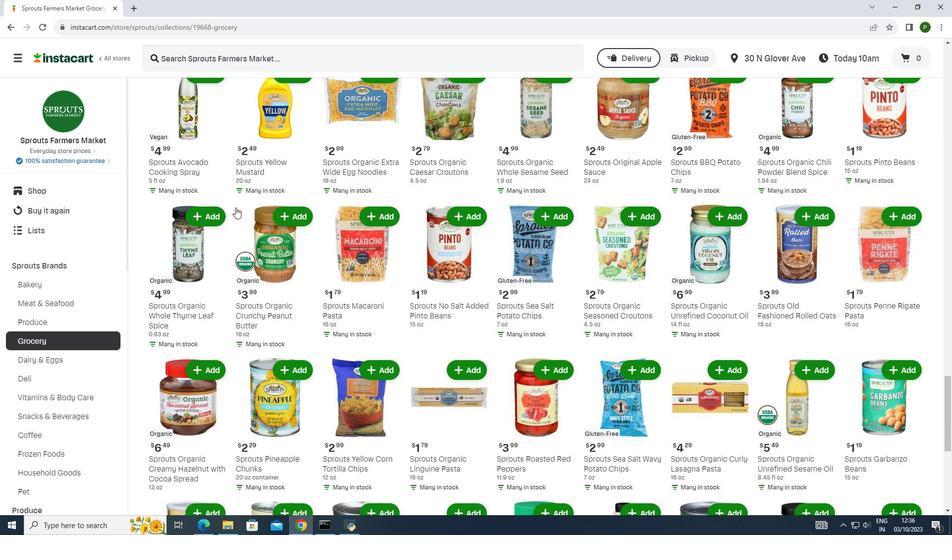 
Action: Mouse moved to (235, 219)
Screenshot: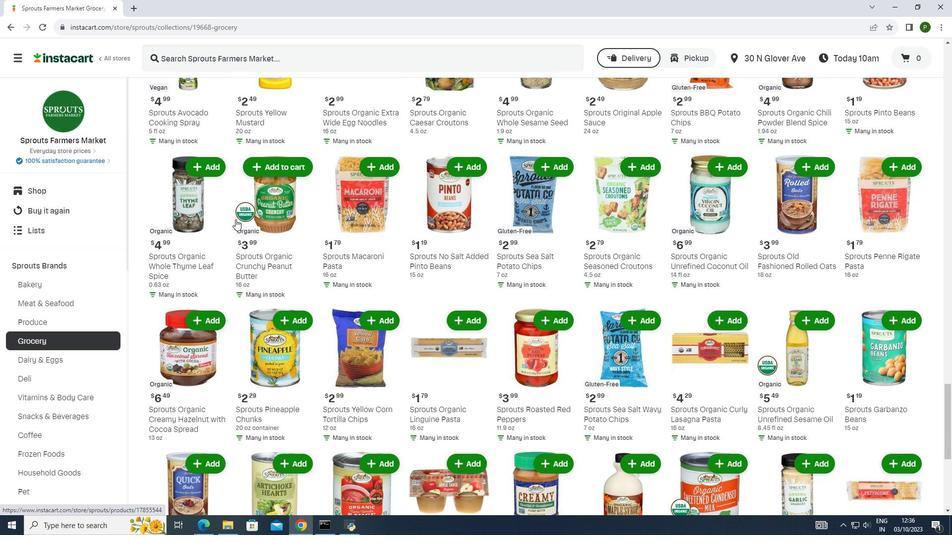 
Action: Mouse scrolled (235, 219) with delta (0, 0)
Screenshot: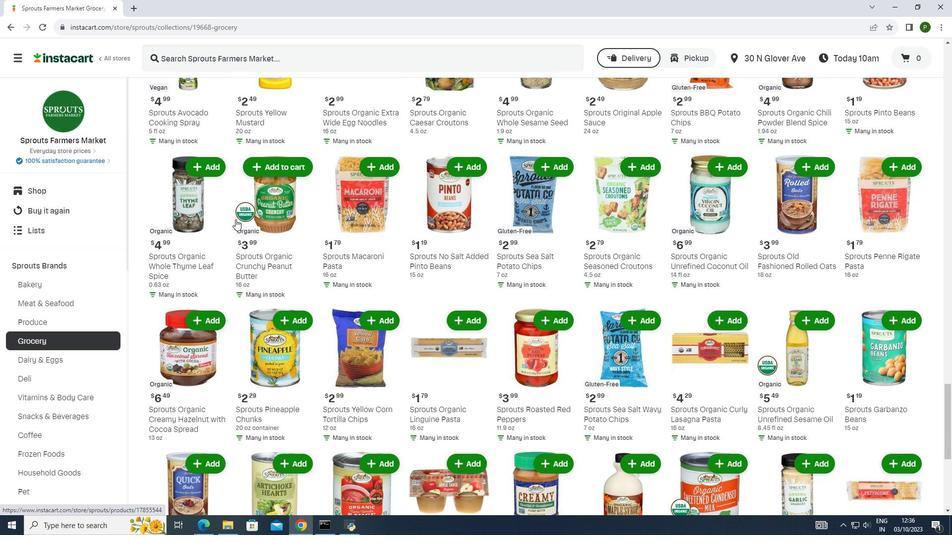 
Action: Mouse moved to (235, 237)
Screenshot: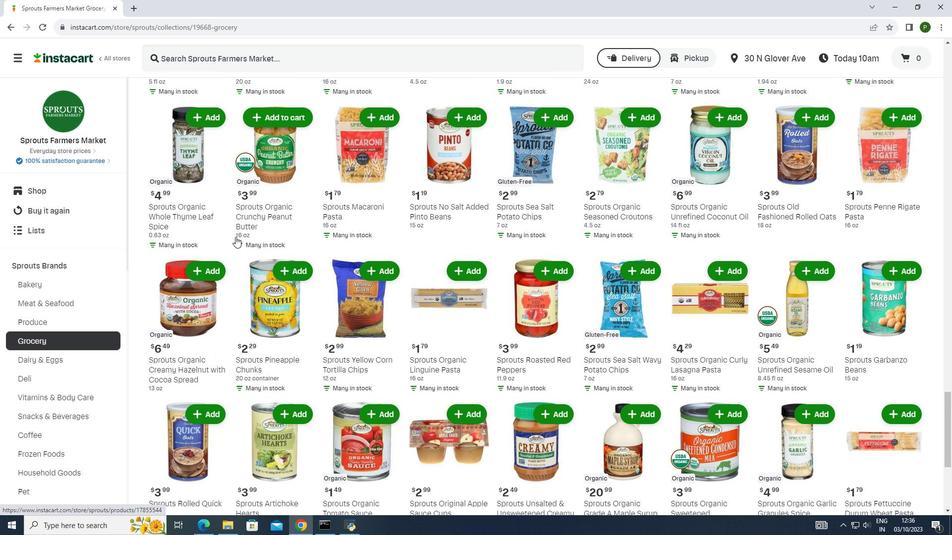 
Action: Mouse scrolled (235, 236) with delta (0, 0)
Screenshot: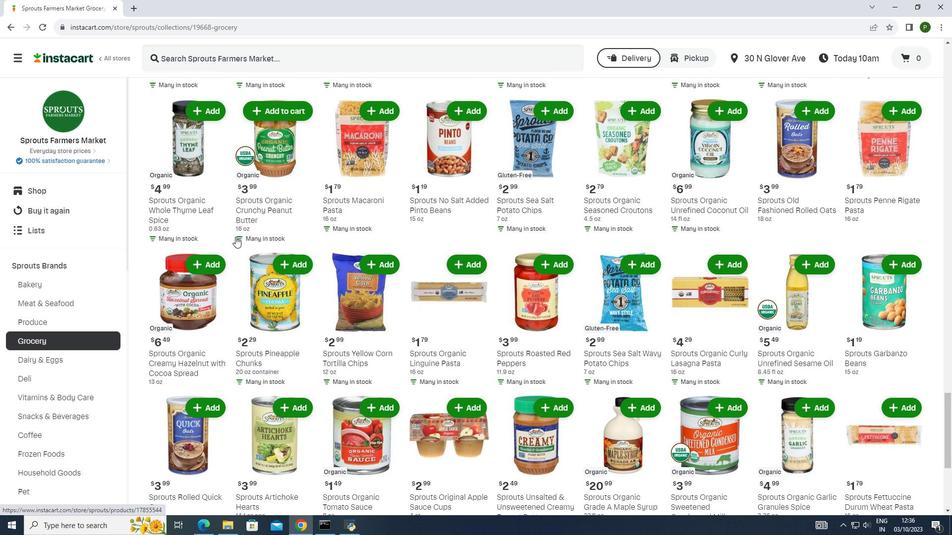 
Action: Mouse scrolled (235, 236) with delta (0, 0)
Screenshot: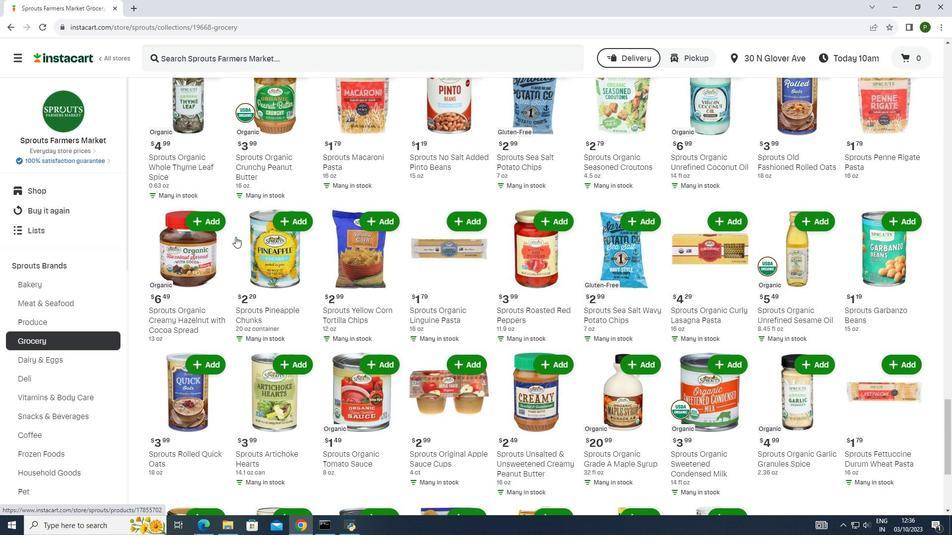 
Action: Mouse scrolled (235, 236) with delta (0, 0)
Screenshot: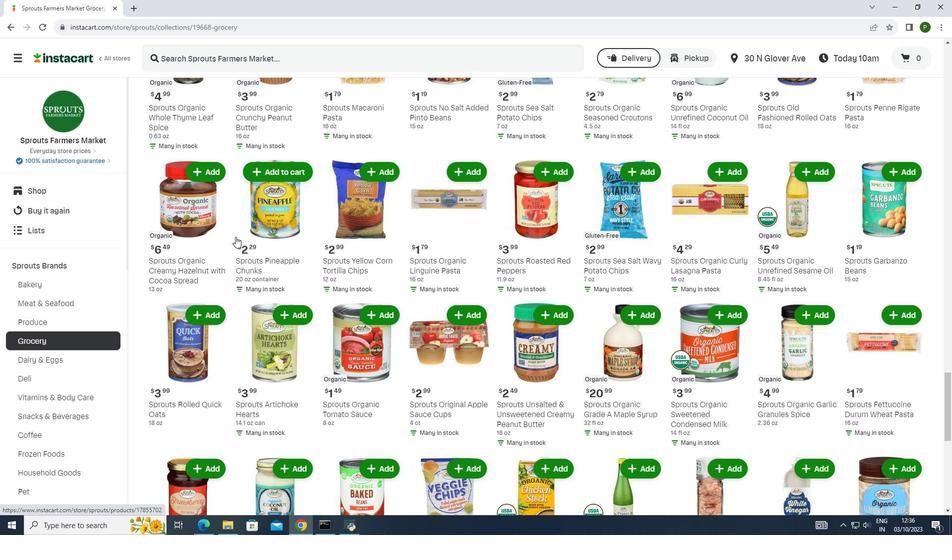 
Action: Mouse moved to (297, 268)
Screenshot: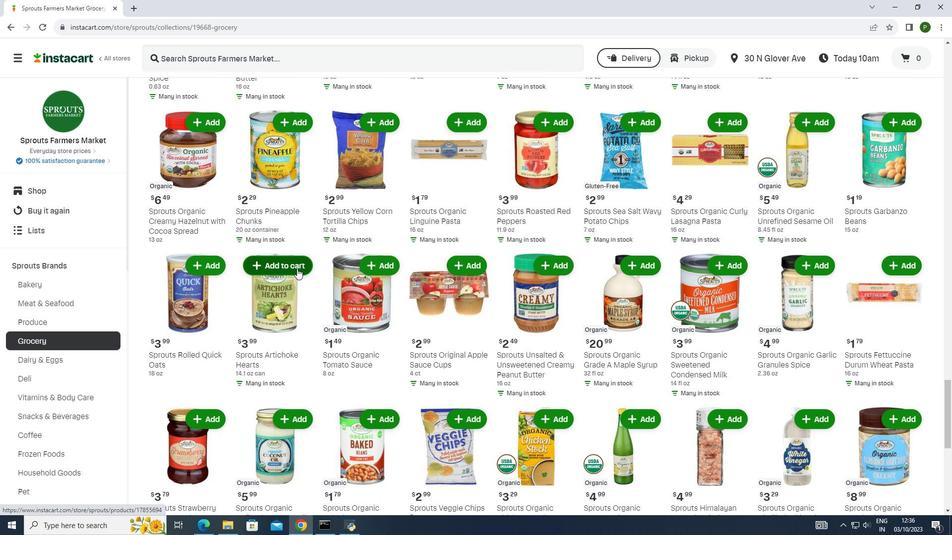 
Action: Mouse pressed left at (297, 268)
Screenshot: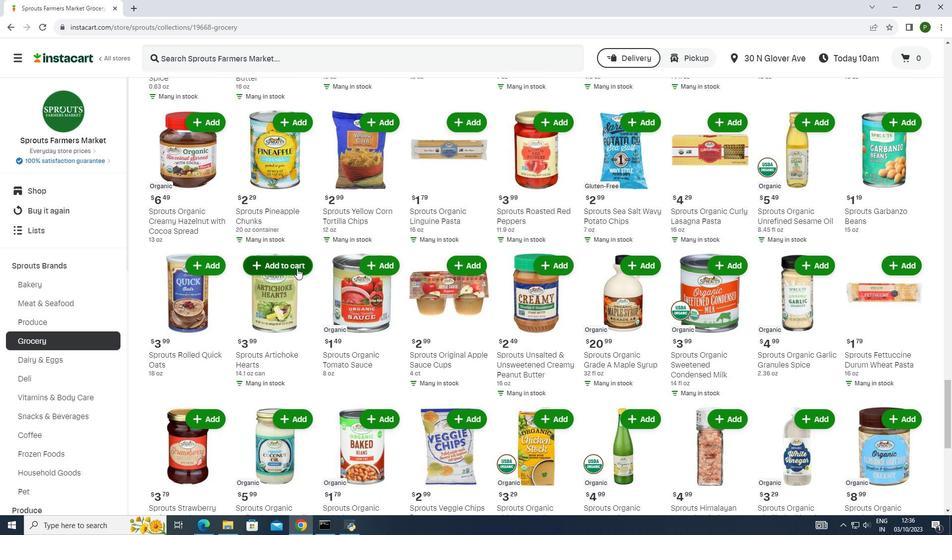 
